Task: Search for and install extensions for game development in Visual Studio Code.
Action: Mouse moved to (541, 397)
Screenshot: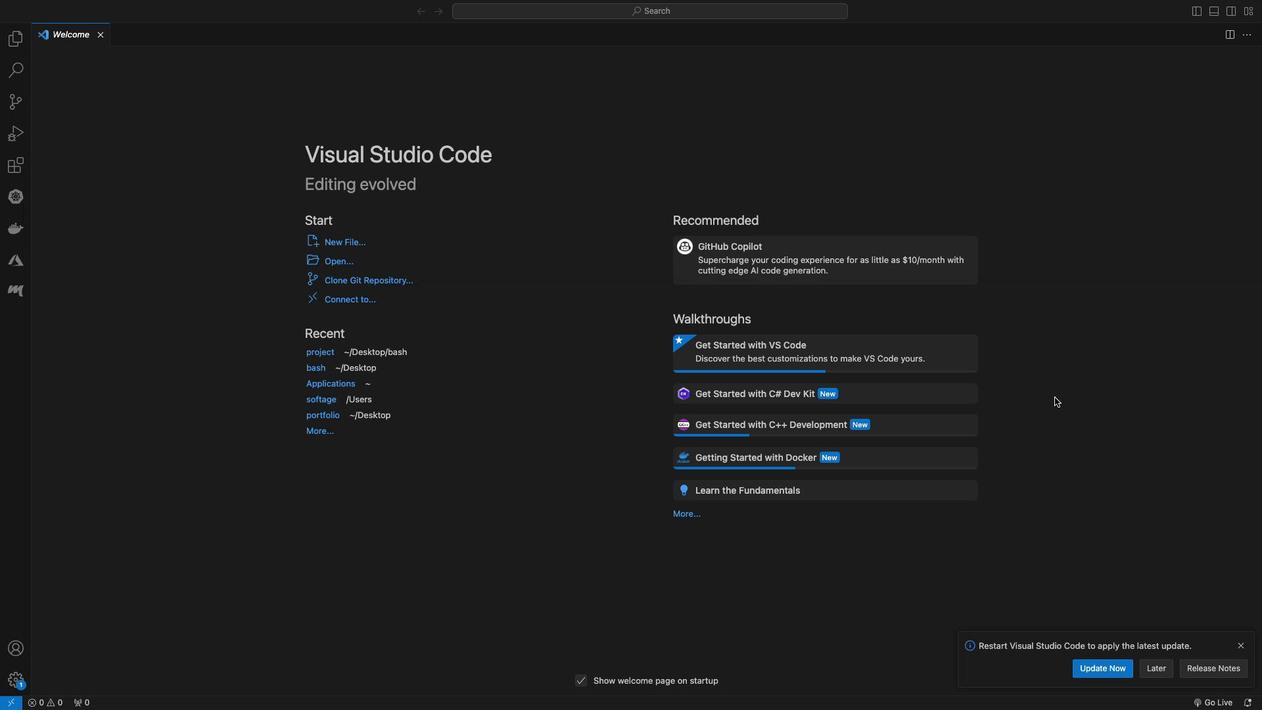 
Action: Mouse pressed left at (541, 397)
Screenshot: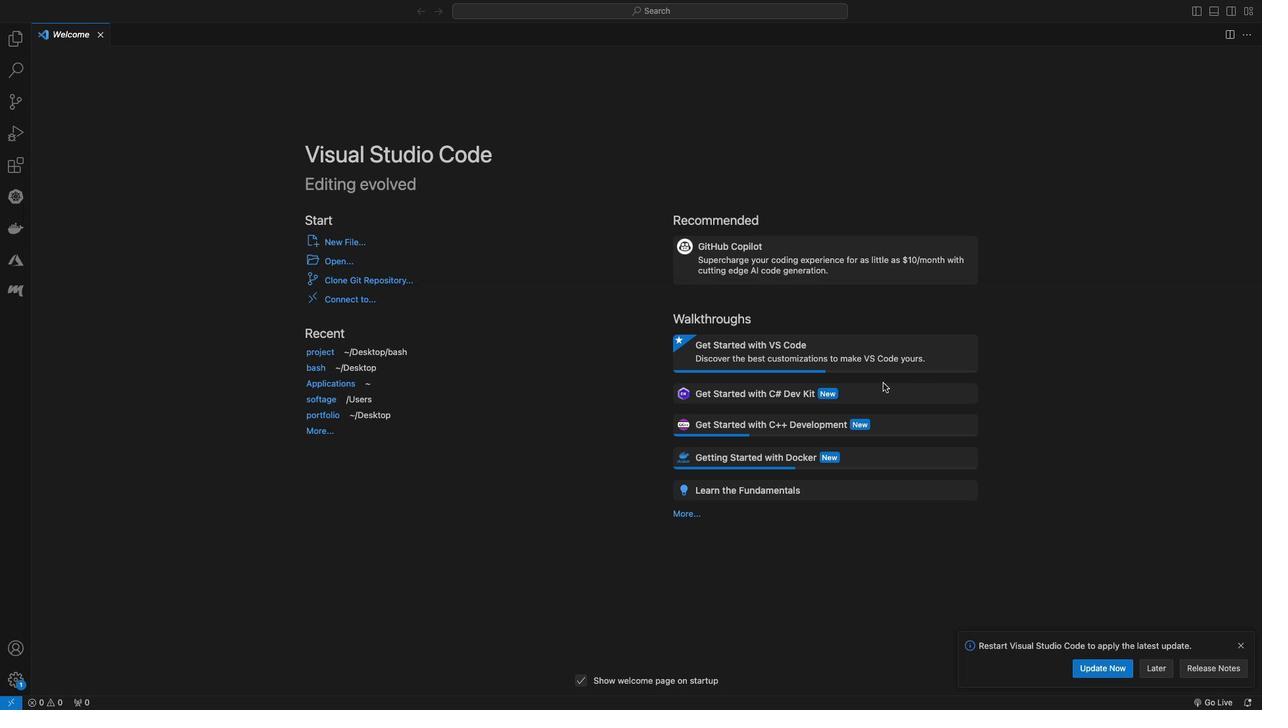 
Action: Mouse moved to (257, 399)
Screenshot: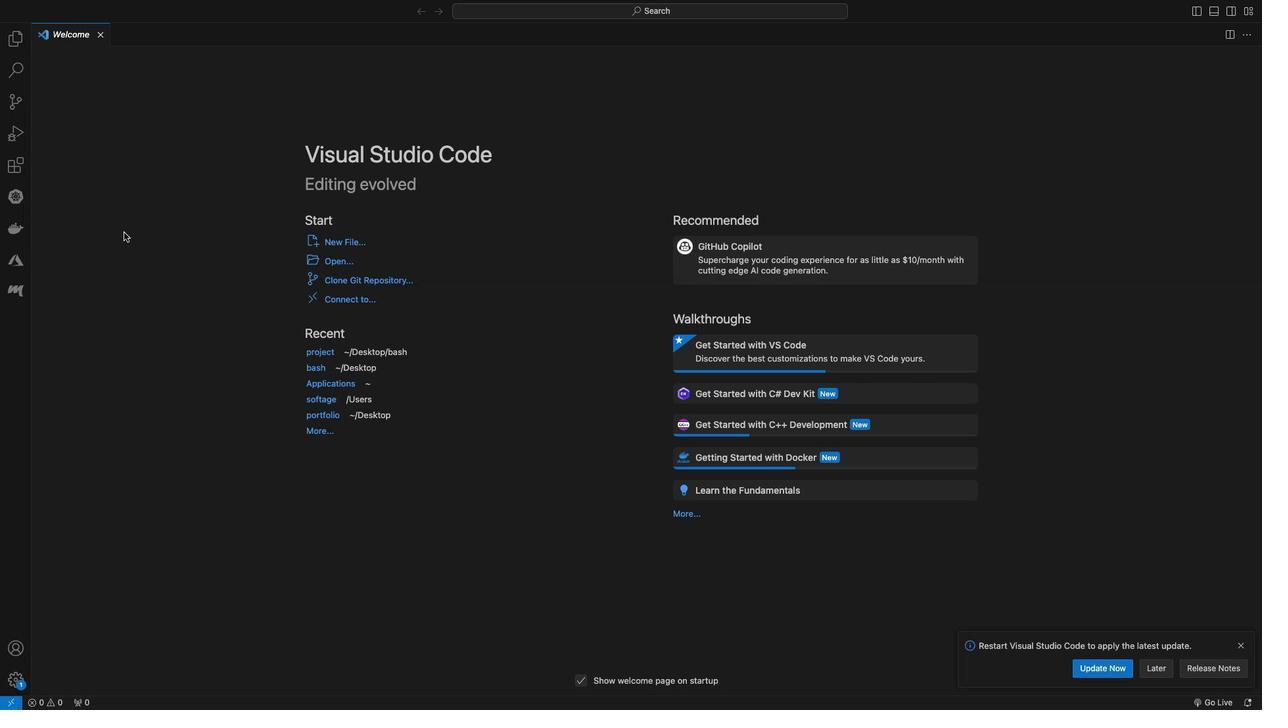 
Action: Mouse pressed left at (257, 399)
Screenshot: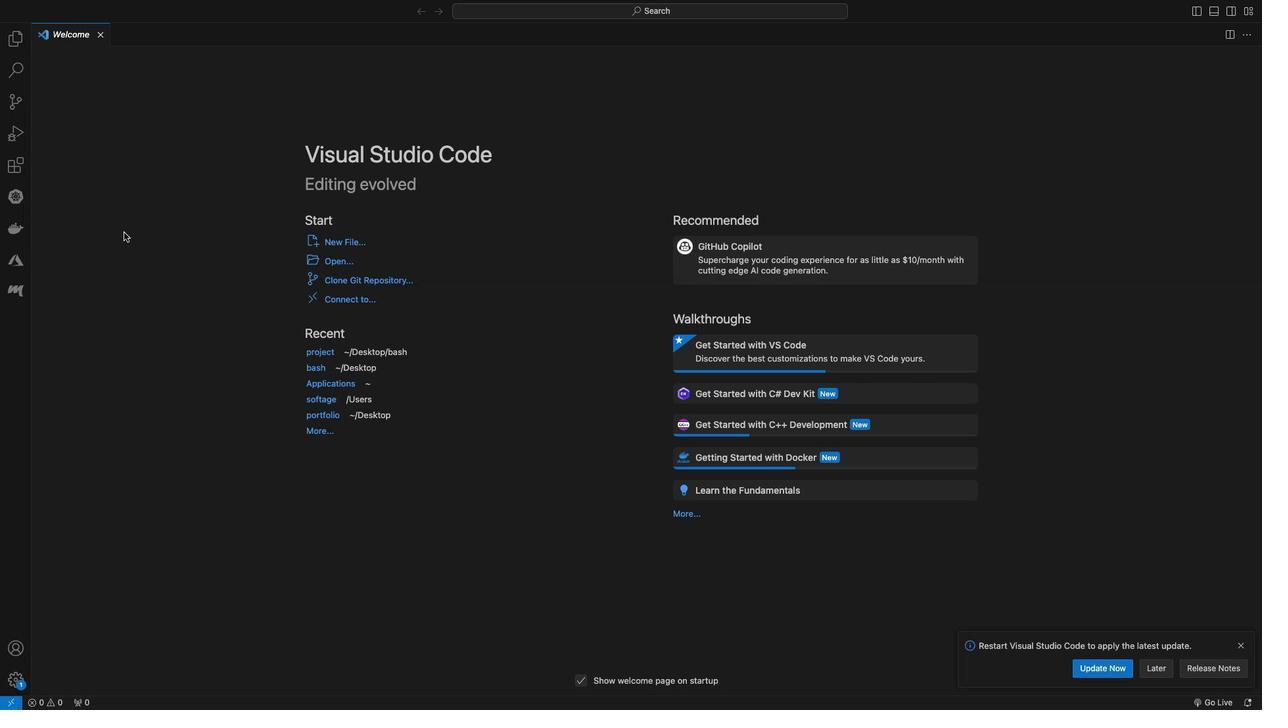 
Action: Mouse moved to (97, 203)
Screenshot: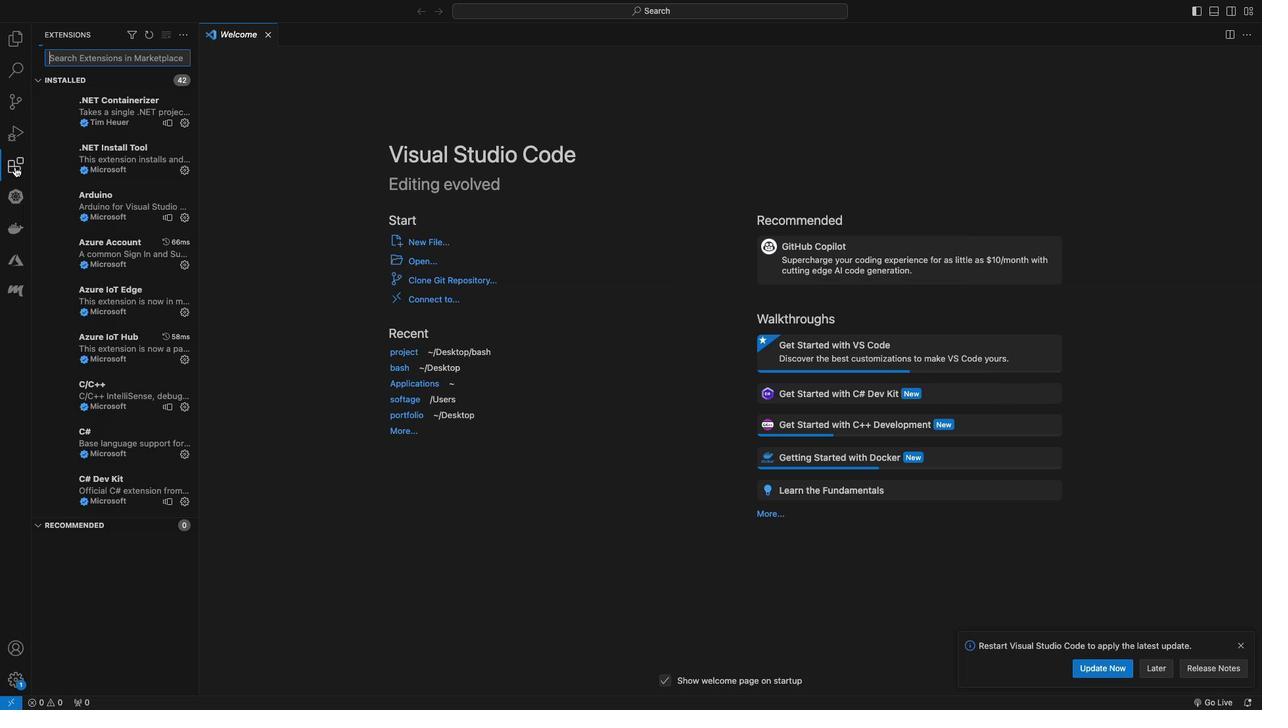 
Action: Mouse pressed left at (97, 203)
Screenshot: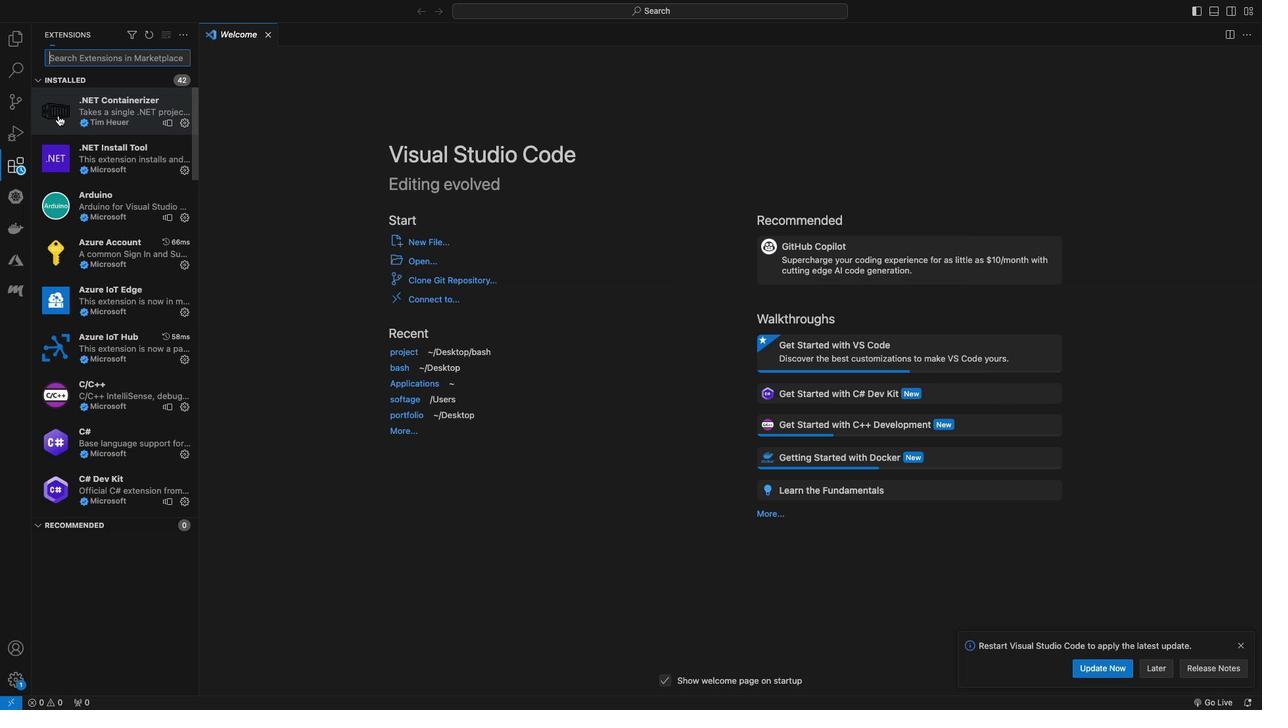 
Action: Mouse moved to (131, 111)
Screenshot: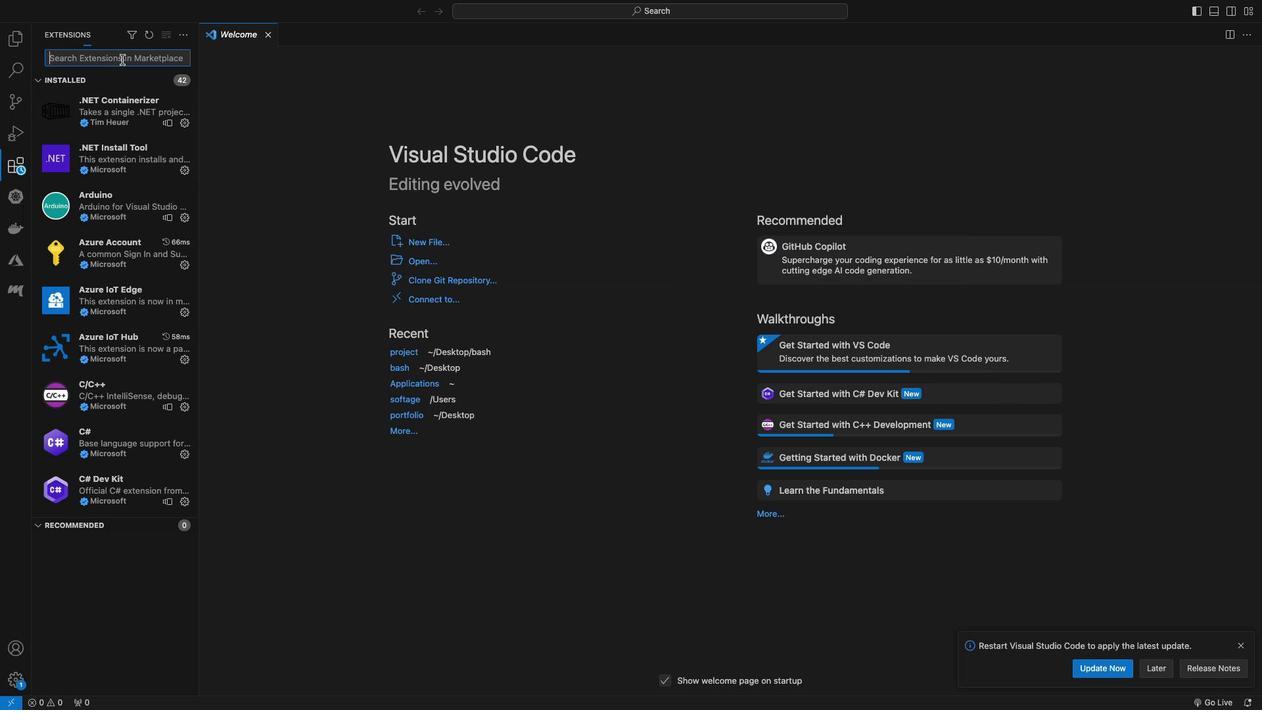 
Action: Mouse pressed left at (131, 111)
Screenshot: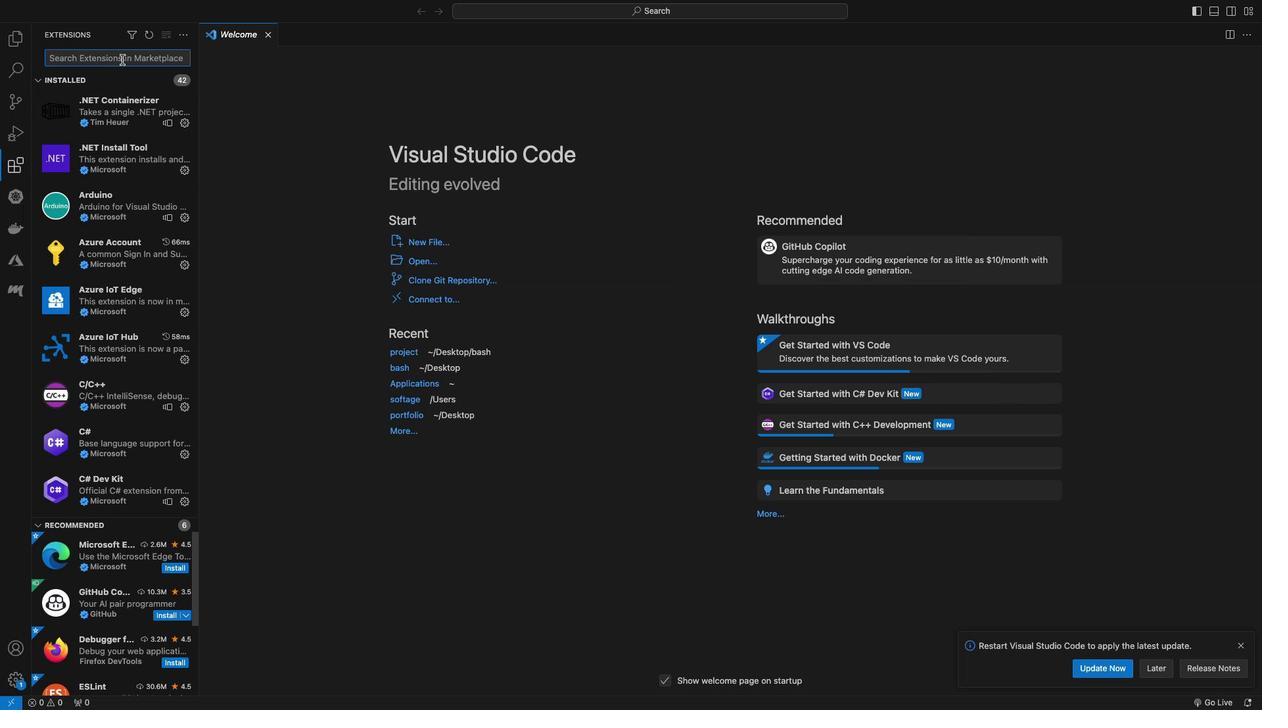 
Action: Key pressed Key.shift'C'Key.shift'#'
Screenshot: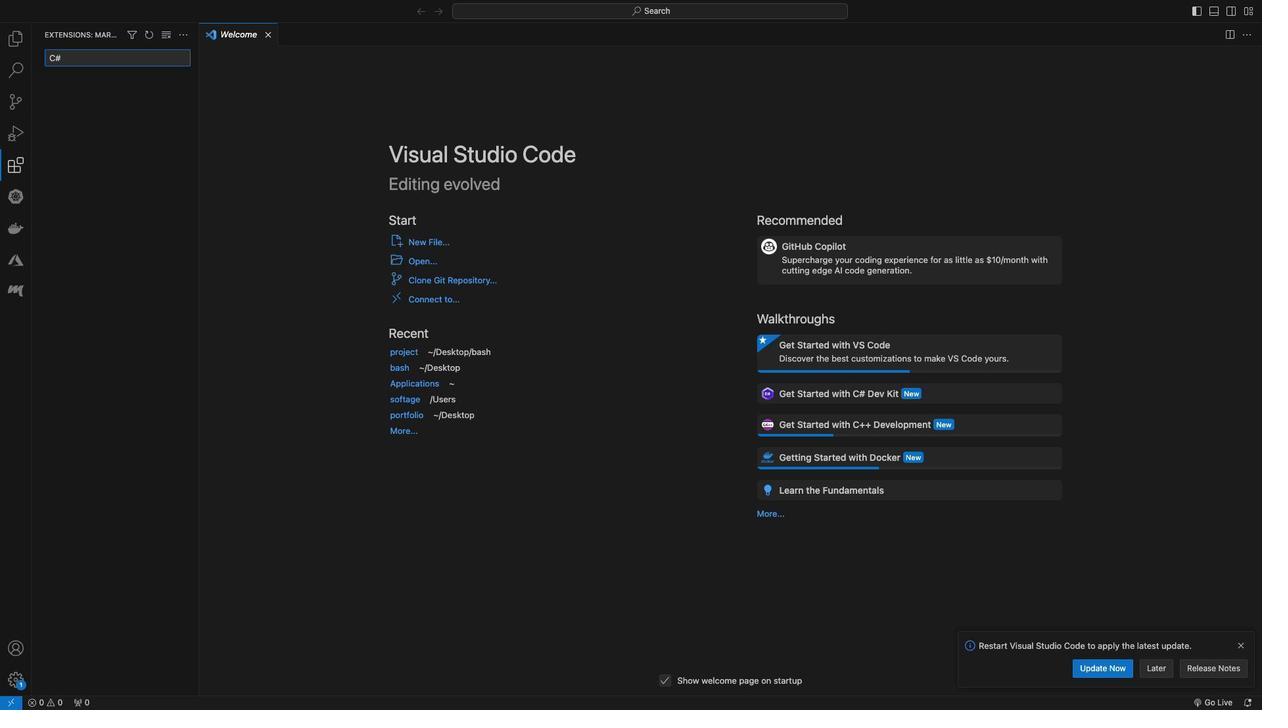 
Action: Mouse moved to (130, 178)
Screenshot: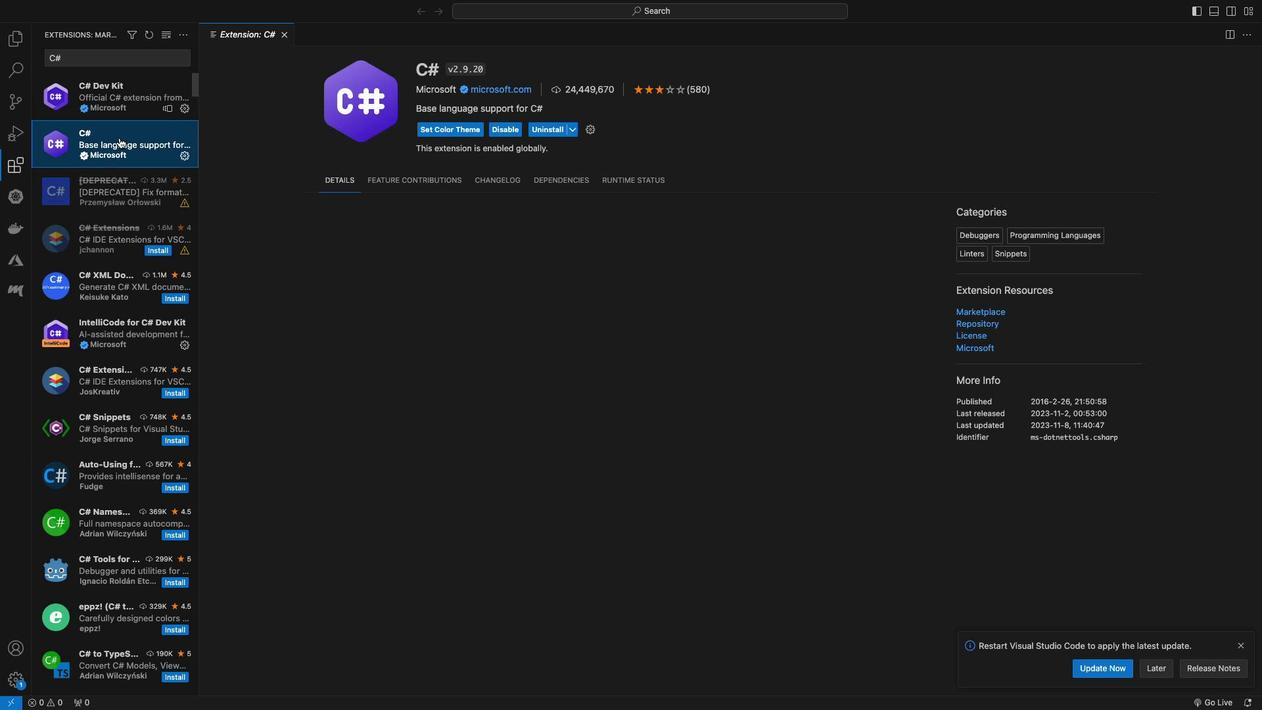 
Action: Mouse pressed left at (130, 178)
Screenshot: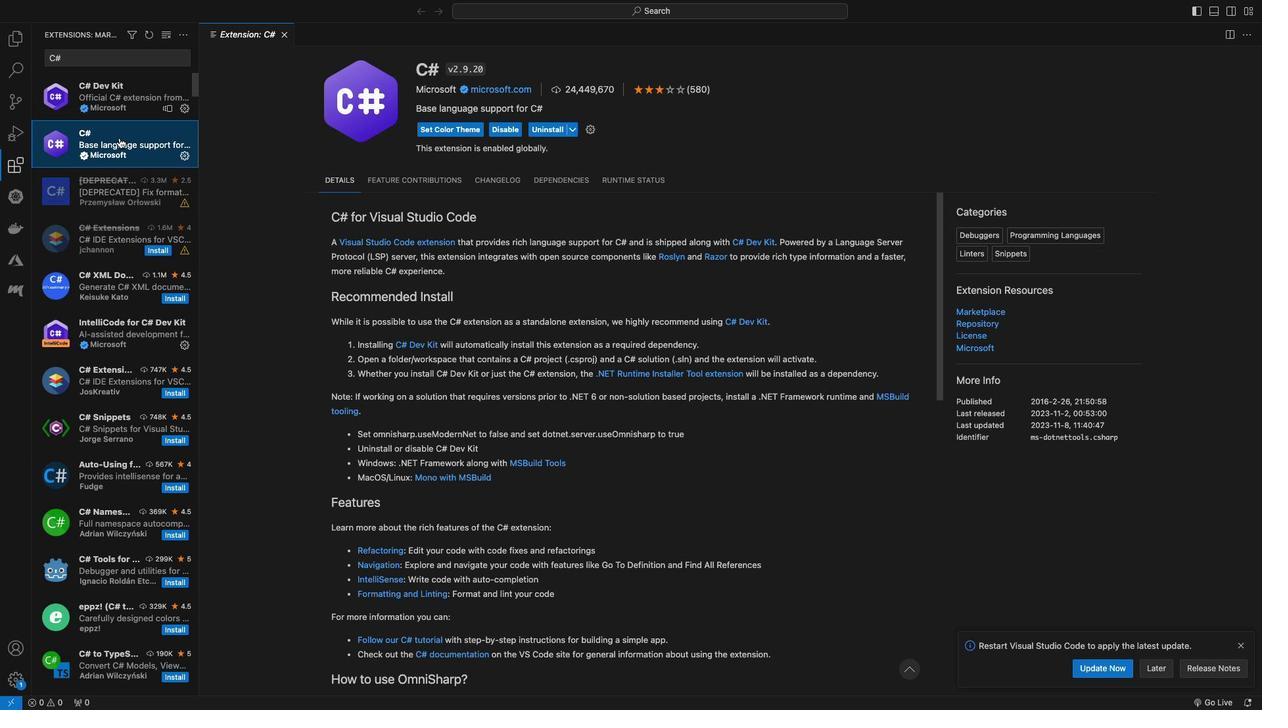 
Action: Mouse moved to (125, 141)
Screenshot: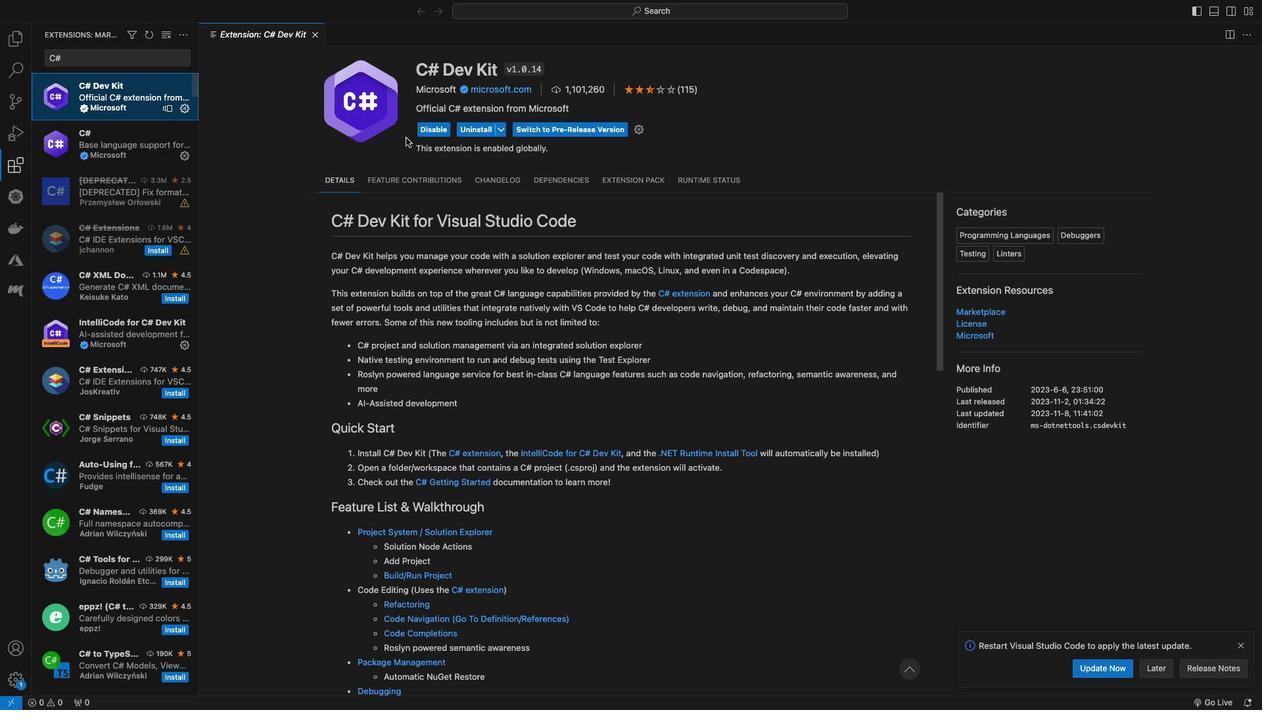
Action: Mouse pressed left at (125, 141)
Screenshot: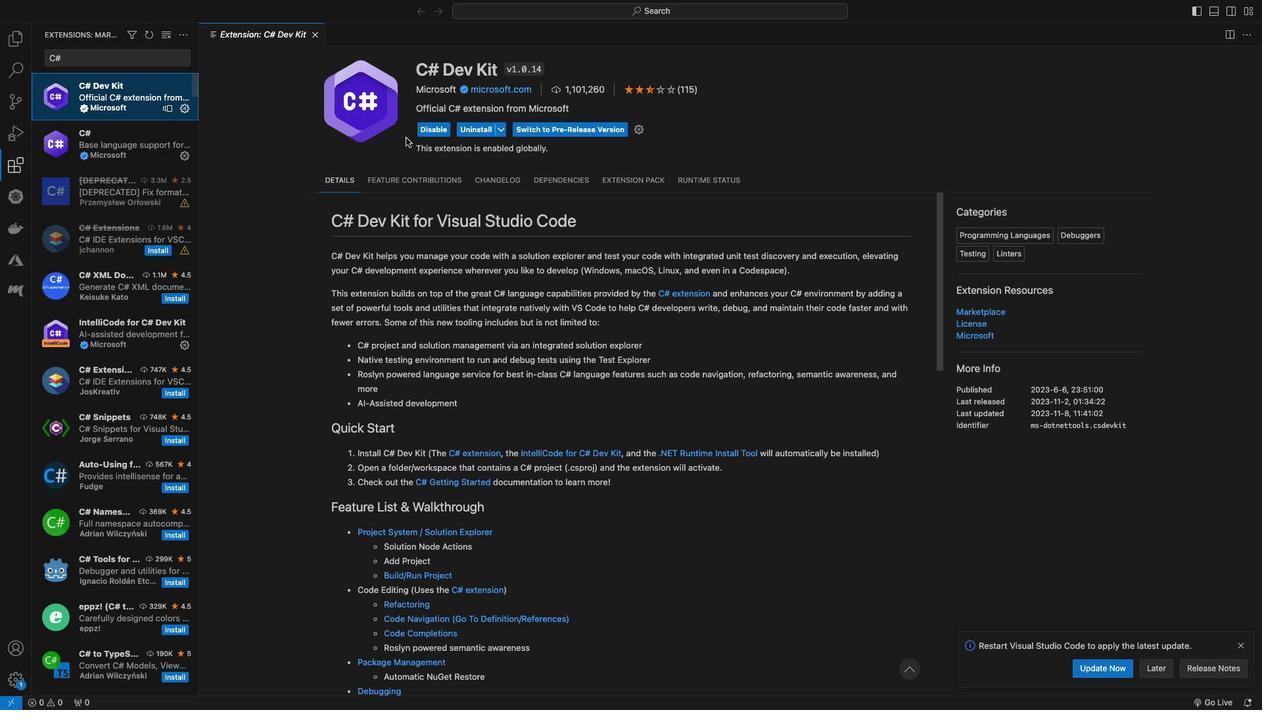 
Action: Mouse moved to (244, 174)
Screenshot: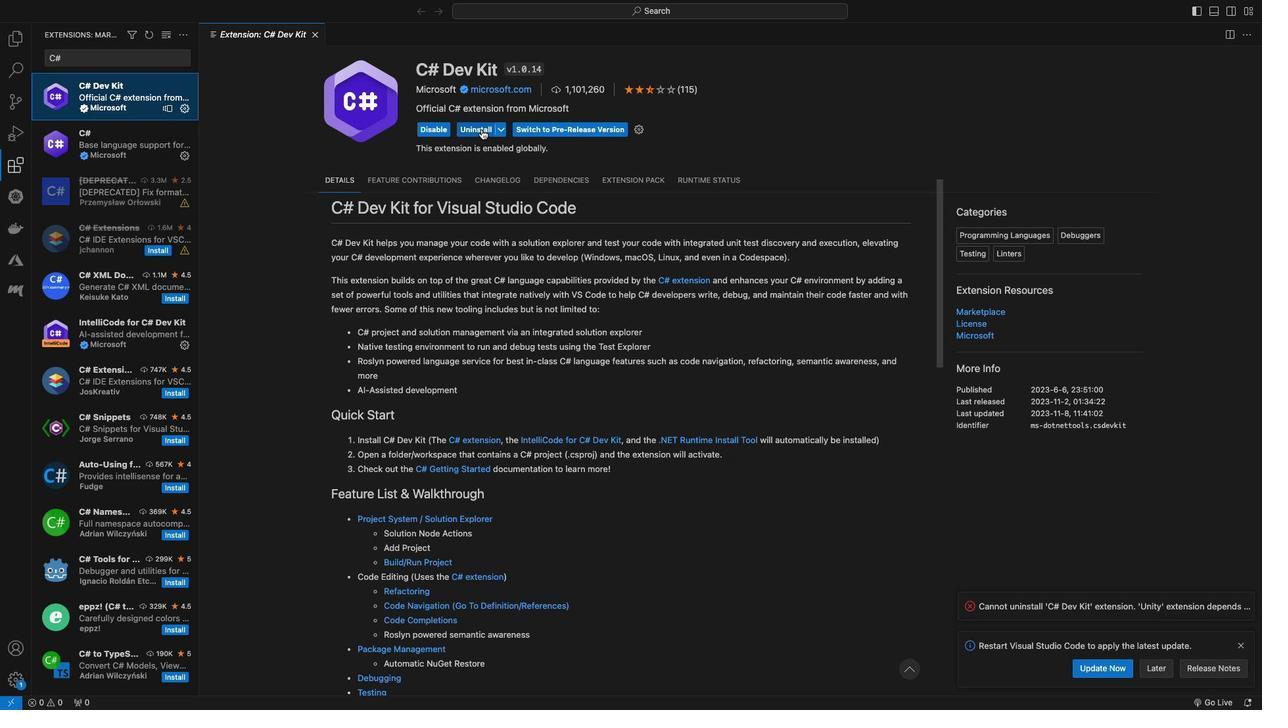 
Action: Mouse pressed left at (244, 174)
Screenshot: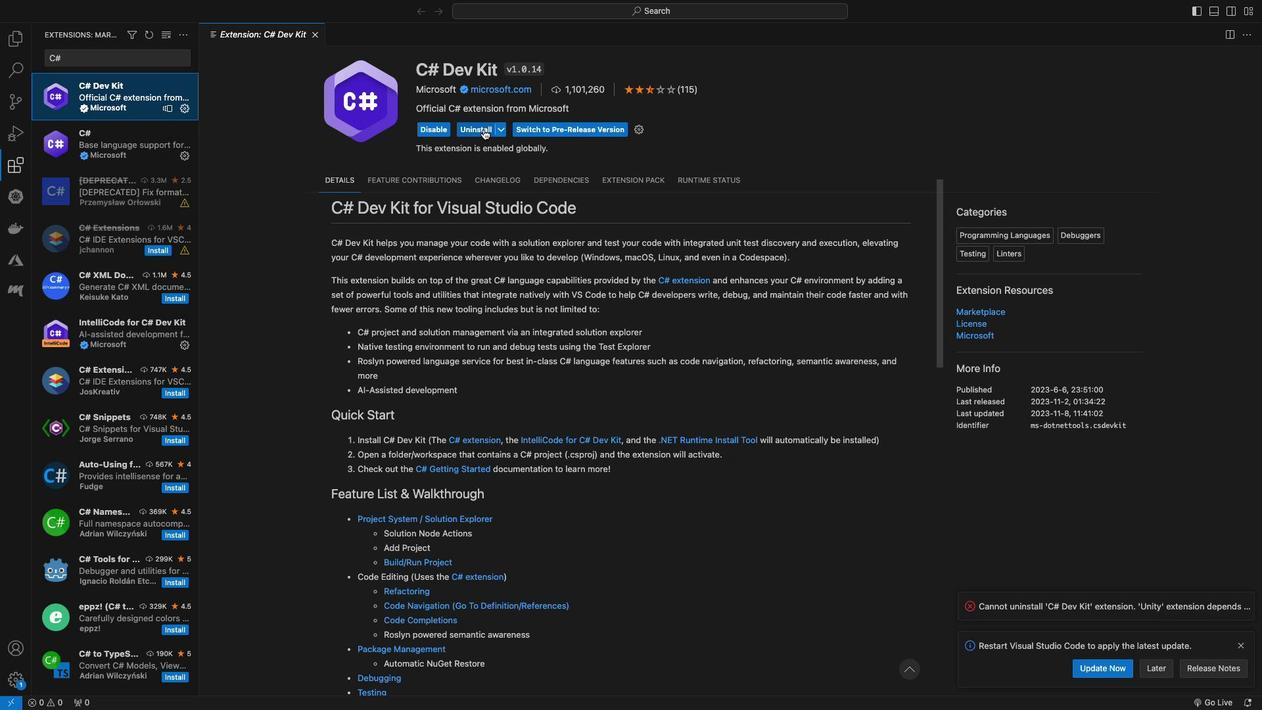 
Action: Mouse moved to (488, 607)
Screenshot: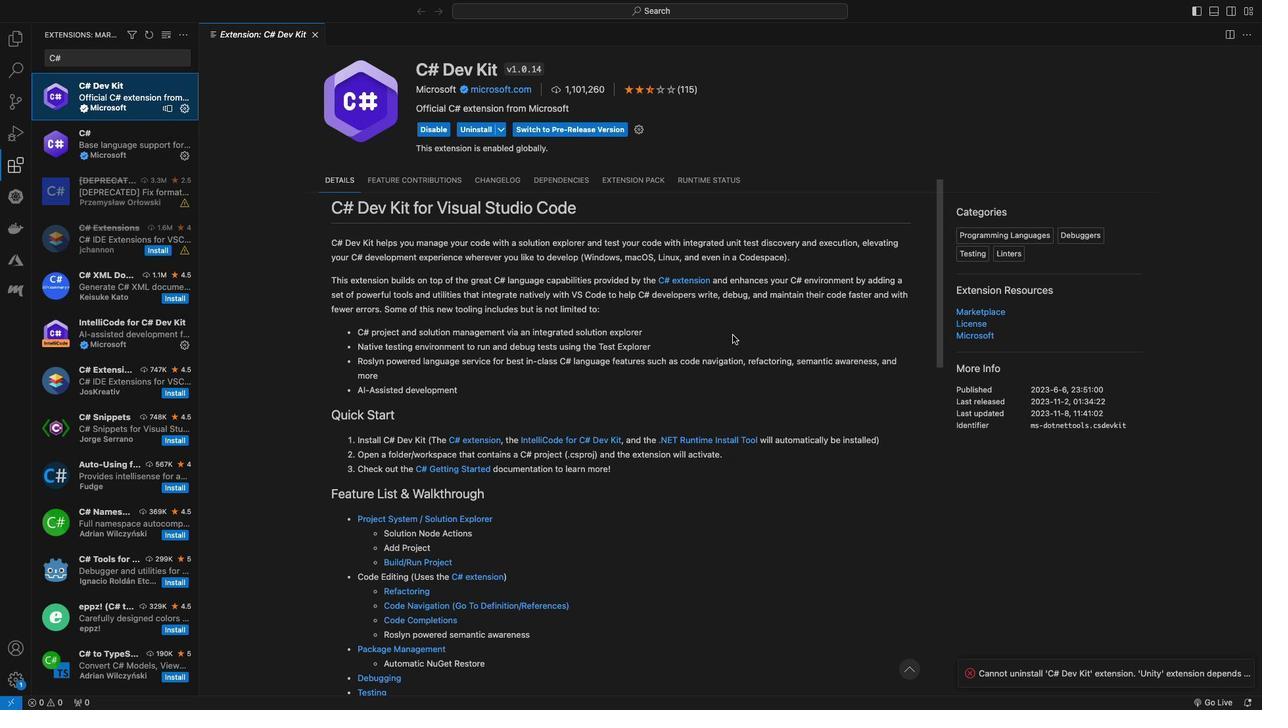 
Action: Mouse pressed left at (488, 607)
Screenshot: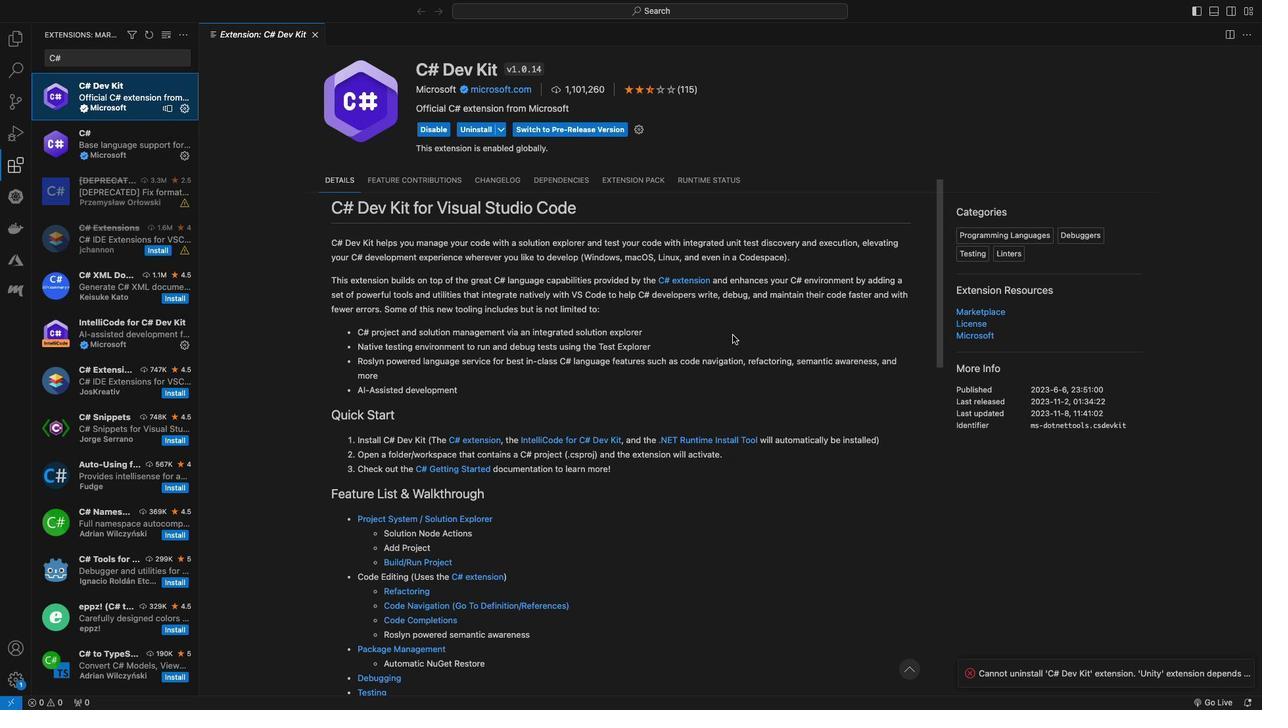 
Action: Mouse moved to (250, 170)
Screenshot: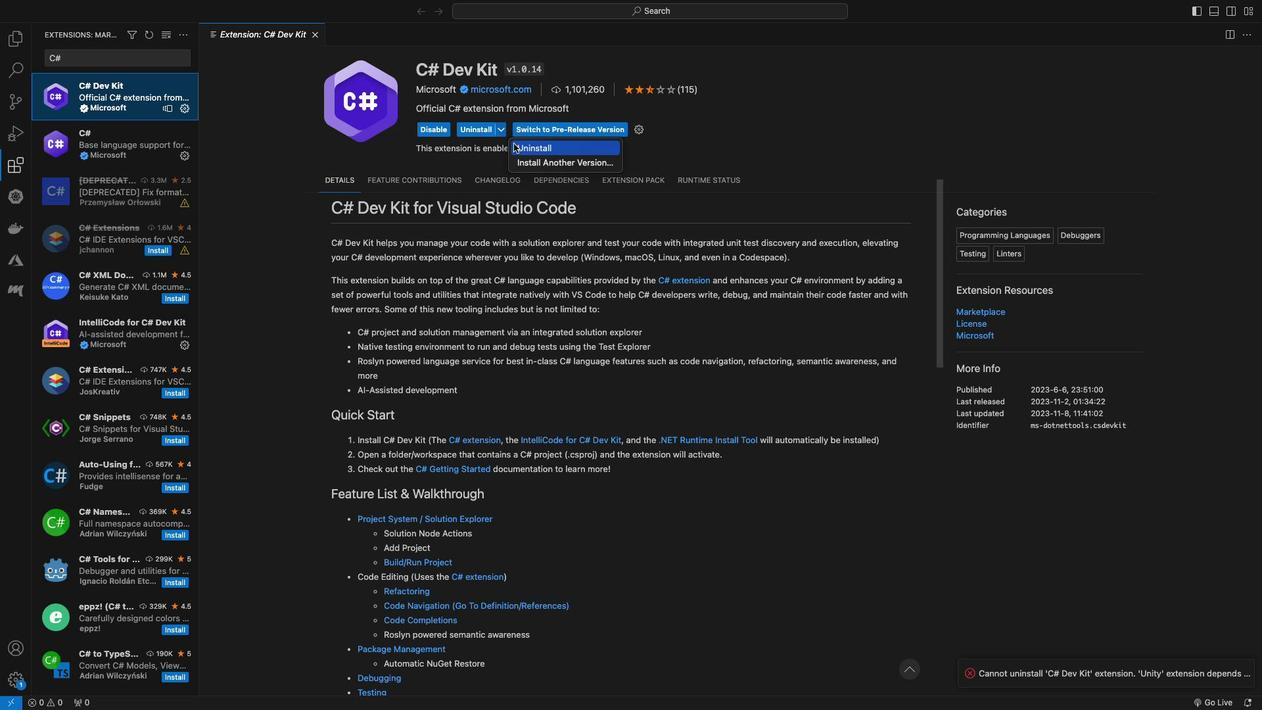 
Action: Mouse pressed left at (250, 170)
Screenshot: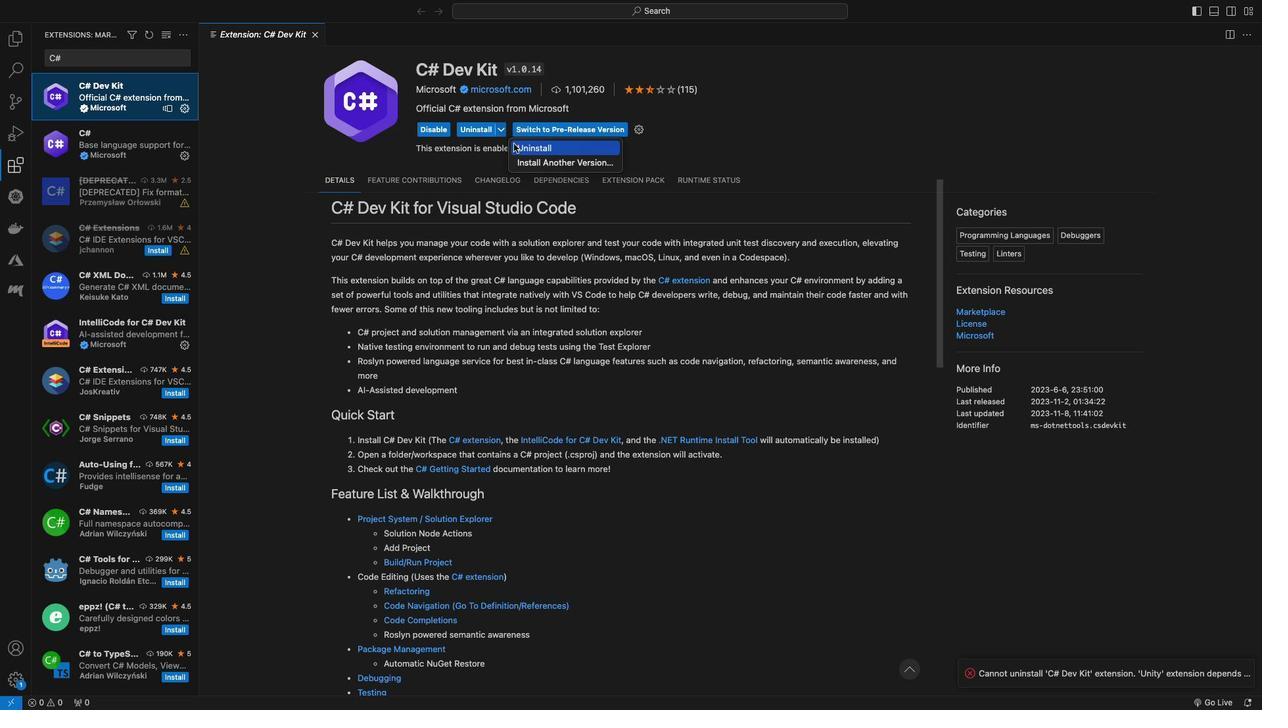 
Action: Mouse moved to (256, 183)
Screenshot: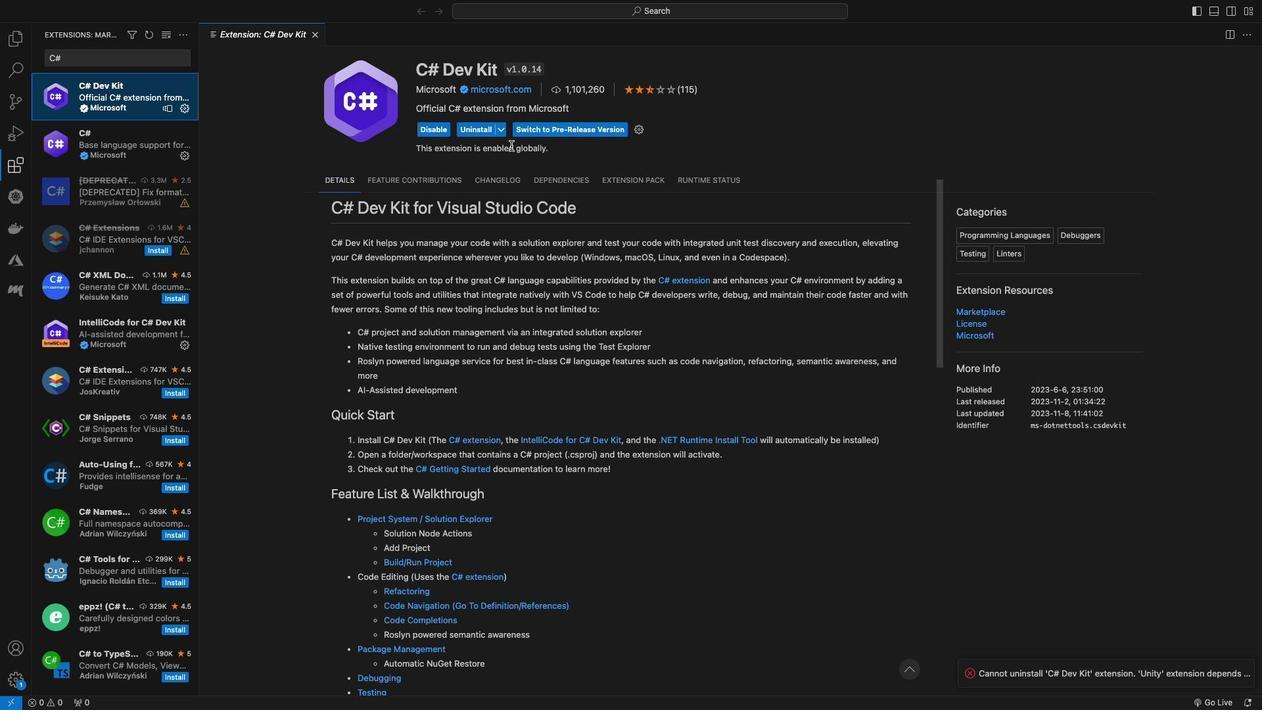 
Action: Mouse pressed left at (256, 183)
Screenshot: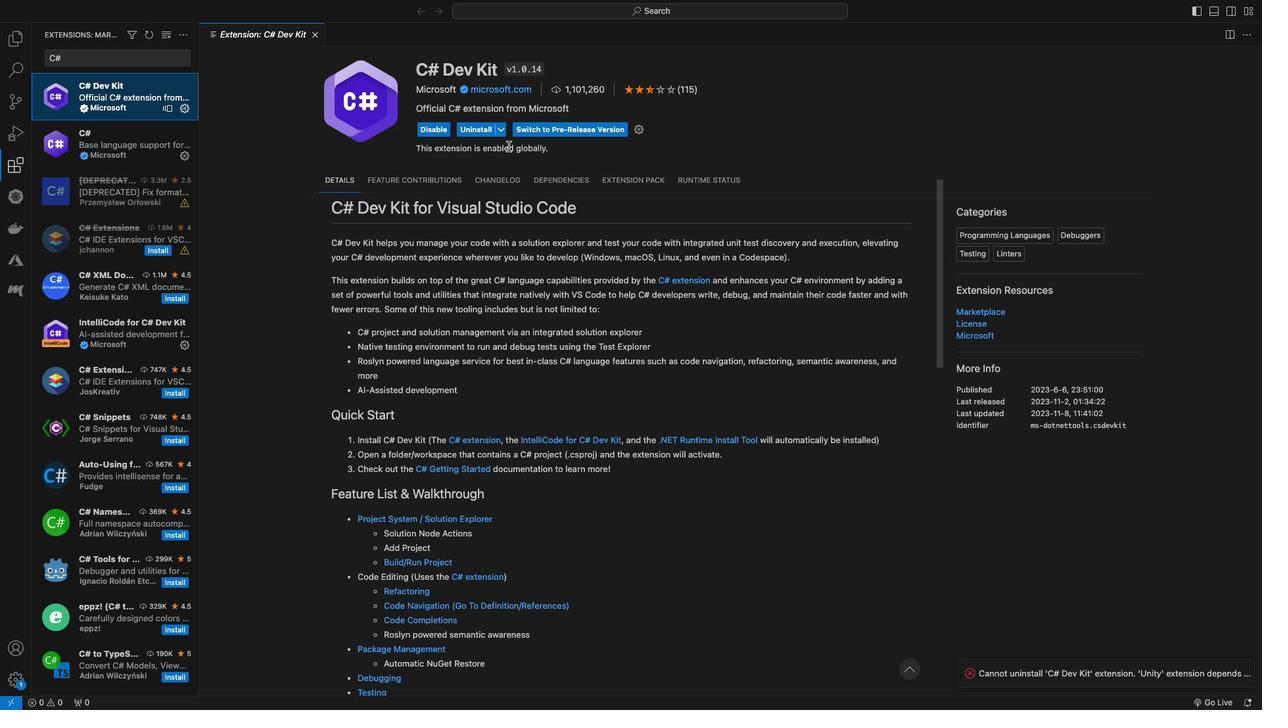 
Action: Mouse moved to (135, 189)
Screenshot: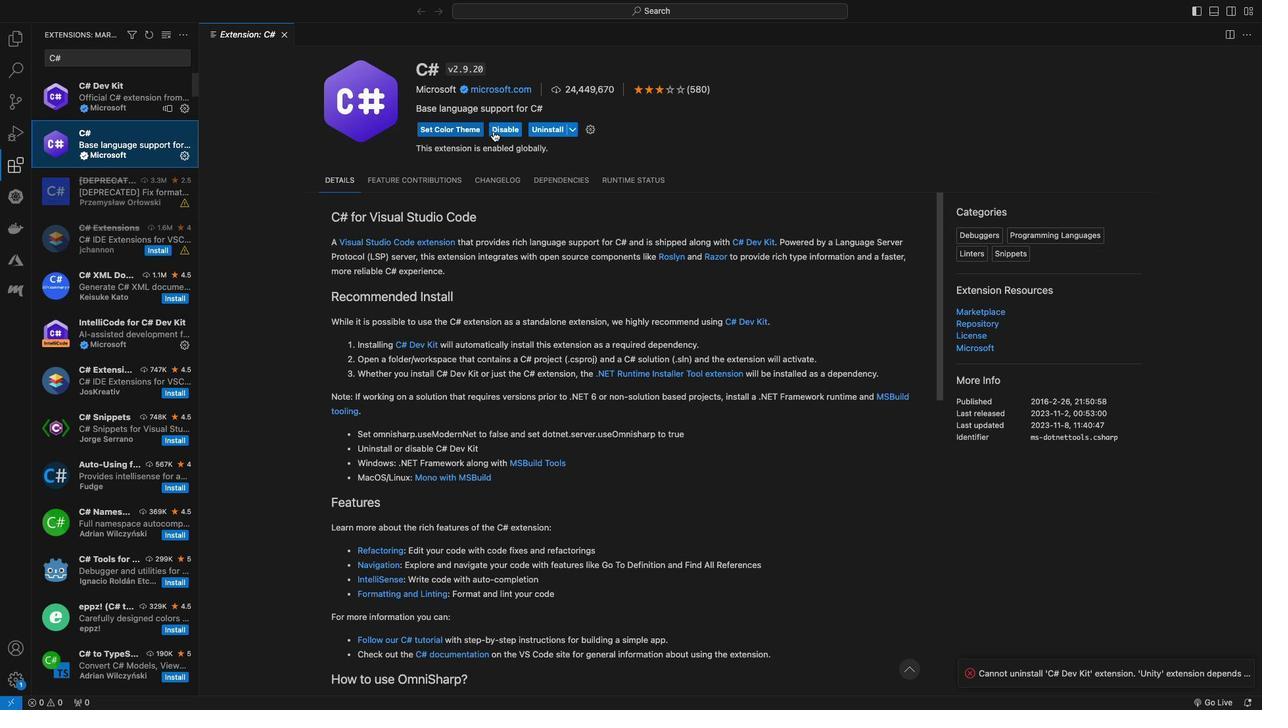 
Action: Mouse pressed left at (135, 189)
Screenshot: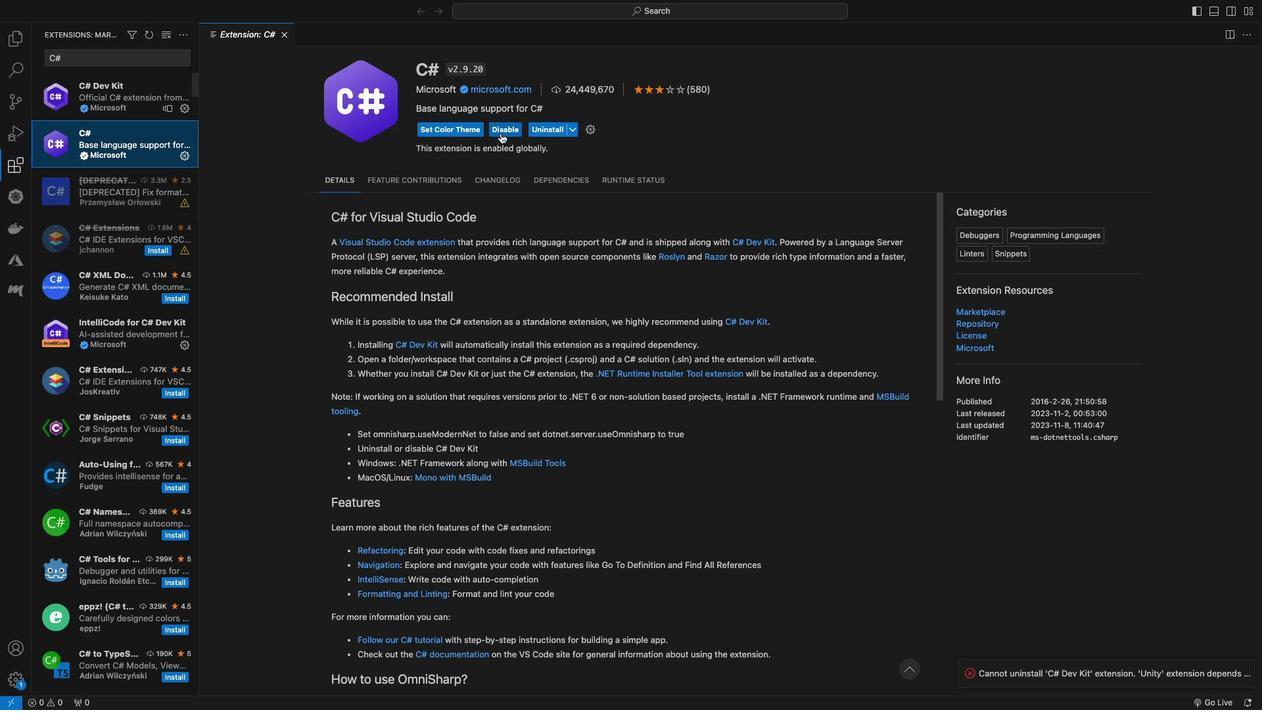 
Action: Mouse moved to (274, 173)
Screenshot: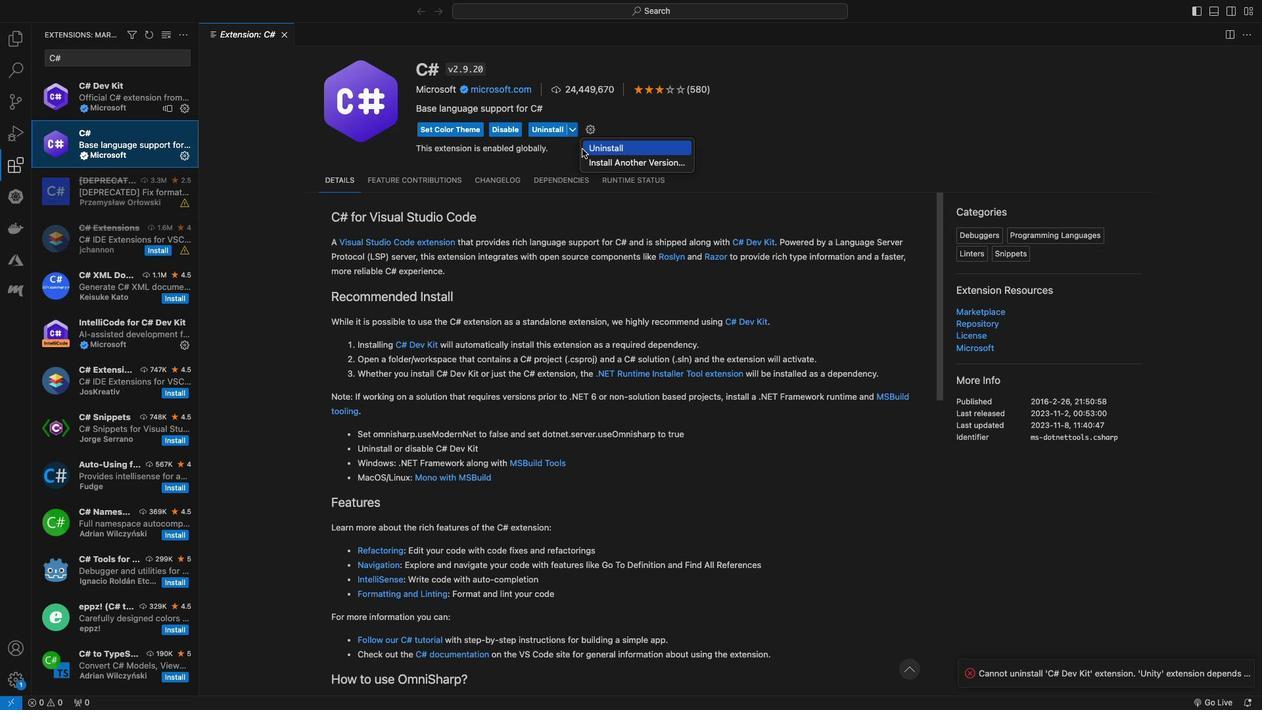 
Action: Mouse pressed left at (274, 173)
Screenshot: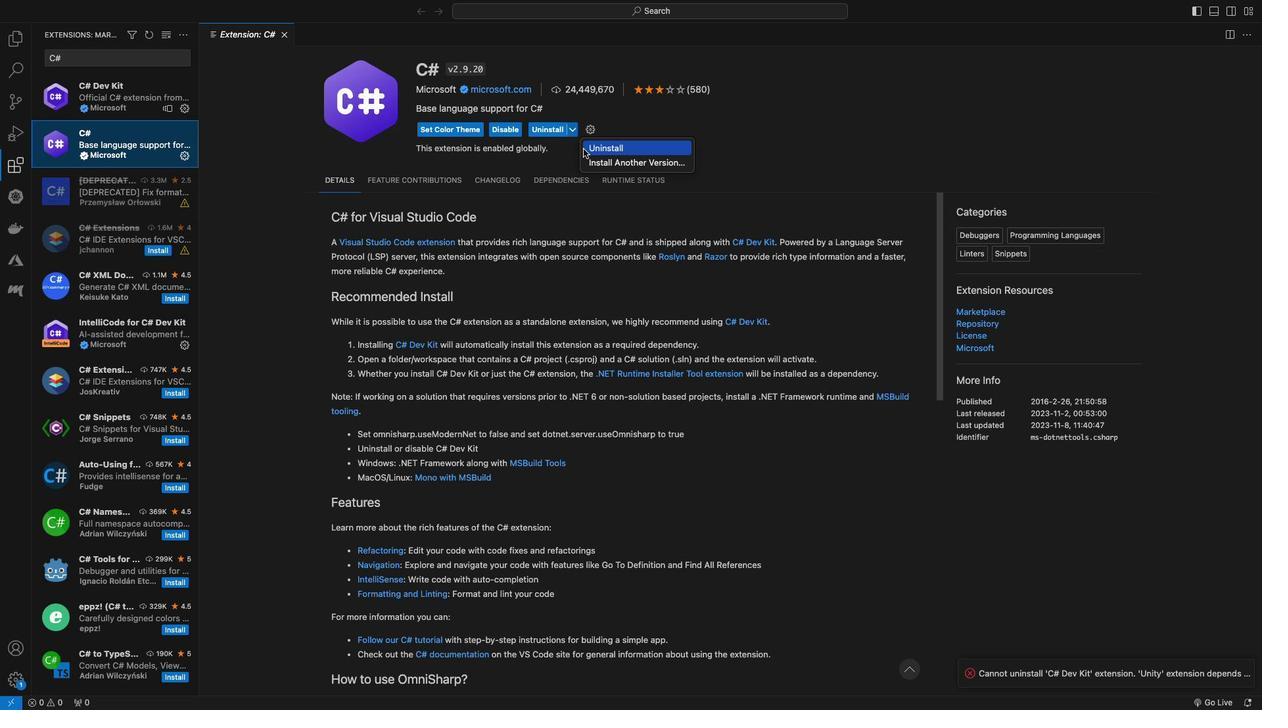 
Action: Mouse moved to (278, 188)
Screenshot: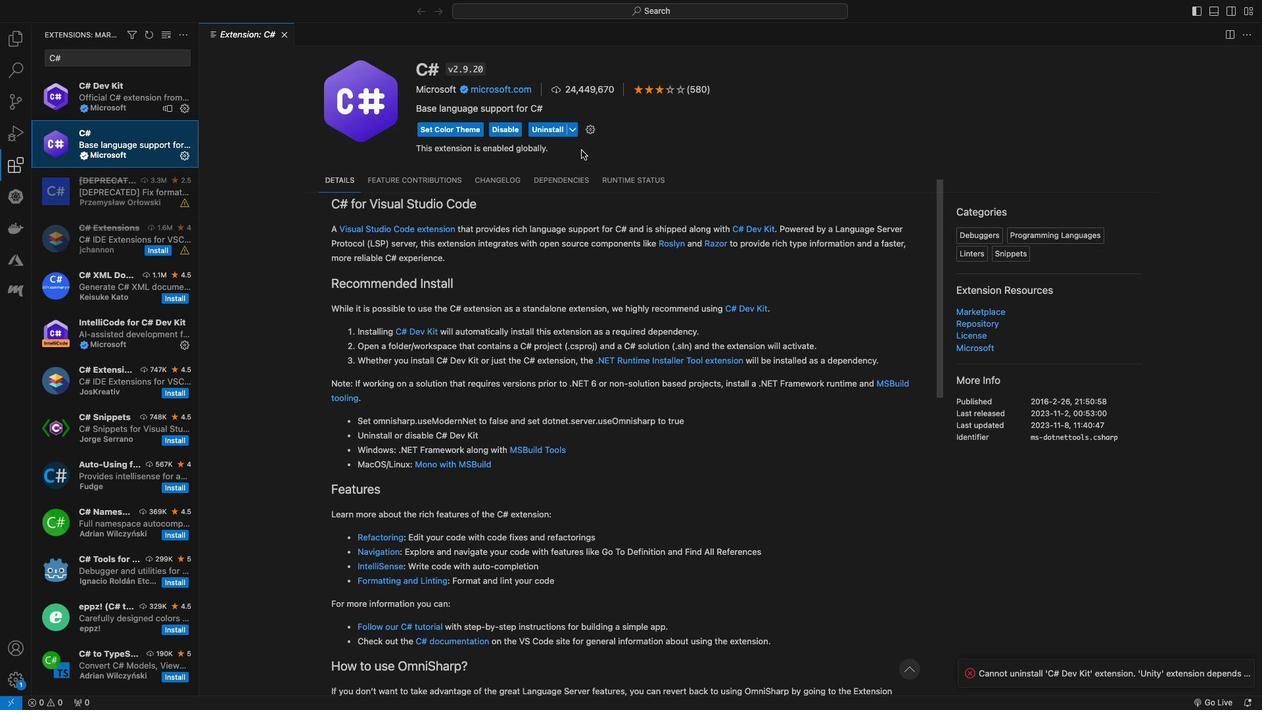 
Action: Mouse pressed left at (278, 188)
Screenshot: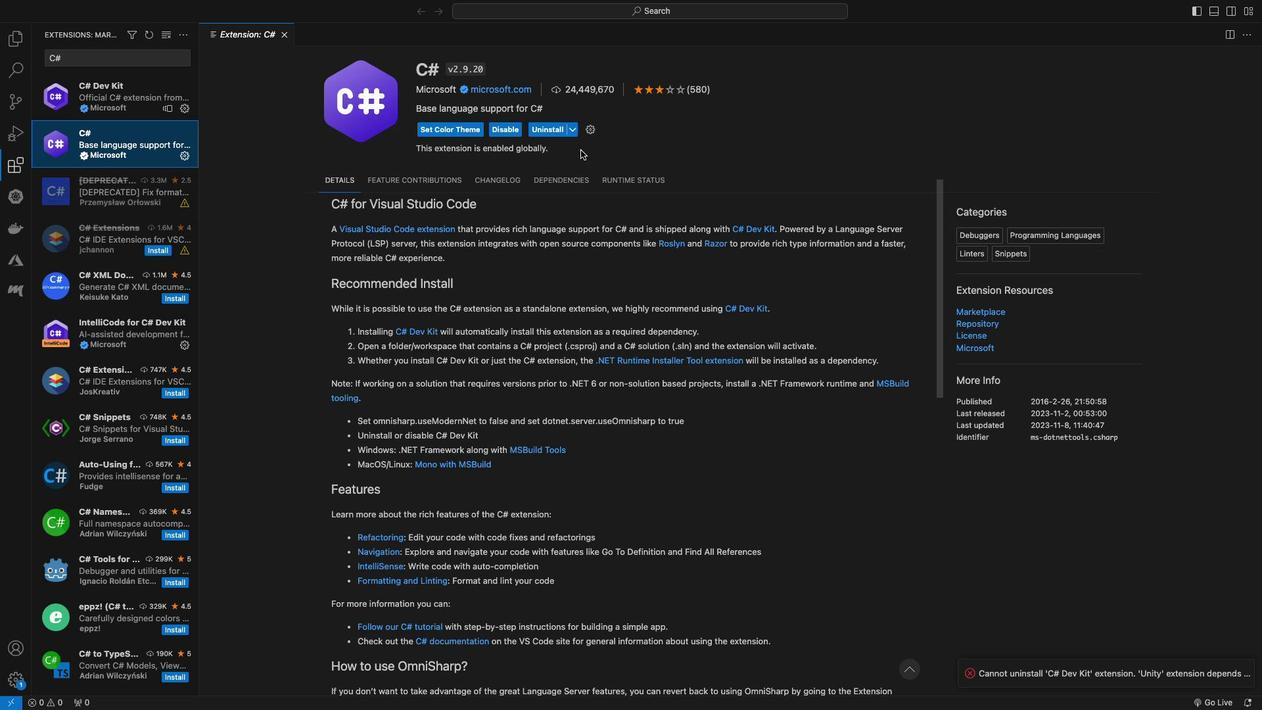 
Action: Mouse moved to (267, 168)
Screenshot: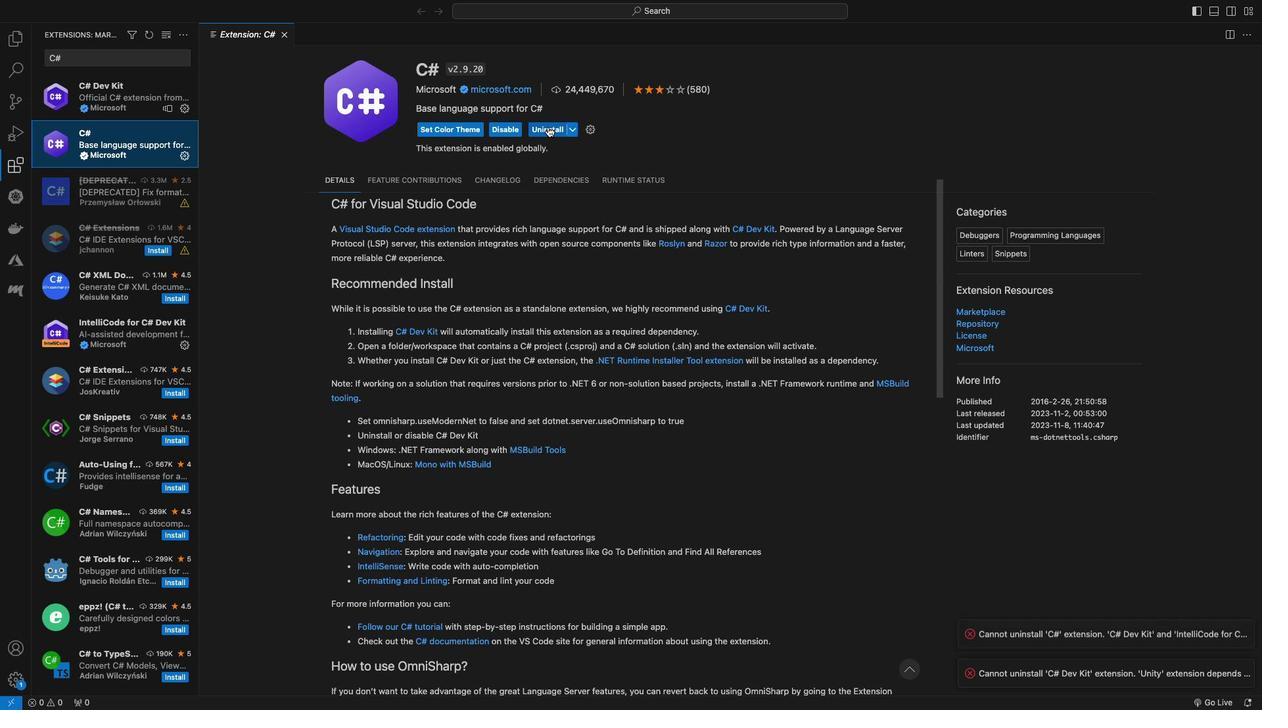 
Action: Mouse pressed left at (267, 168)
Screenshot: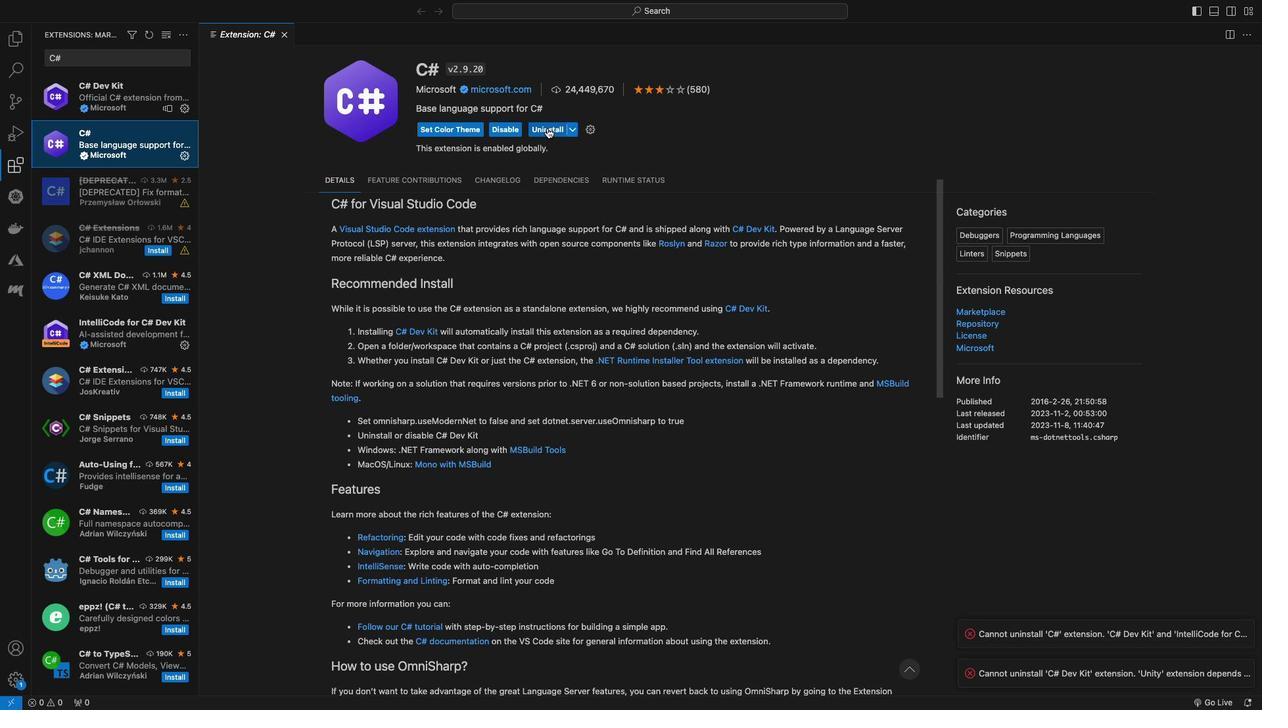 
Action: Mouse moved to (265, 171)
Screenshot: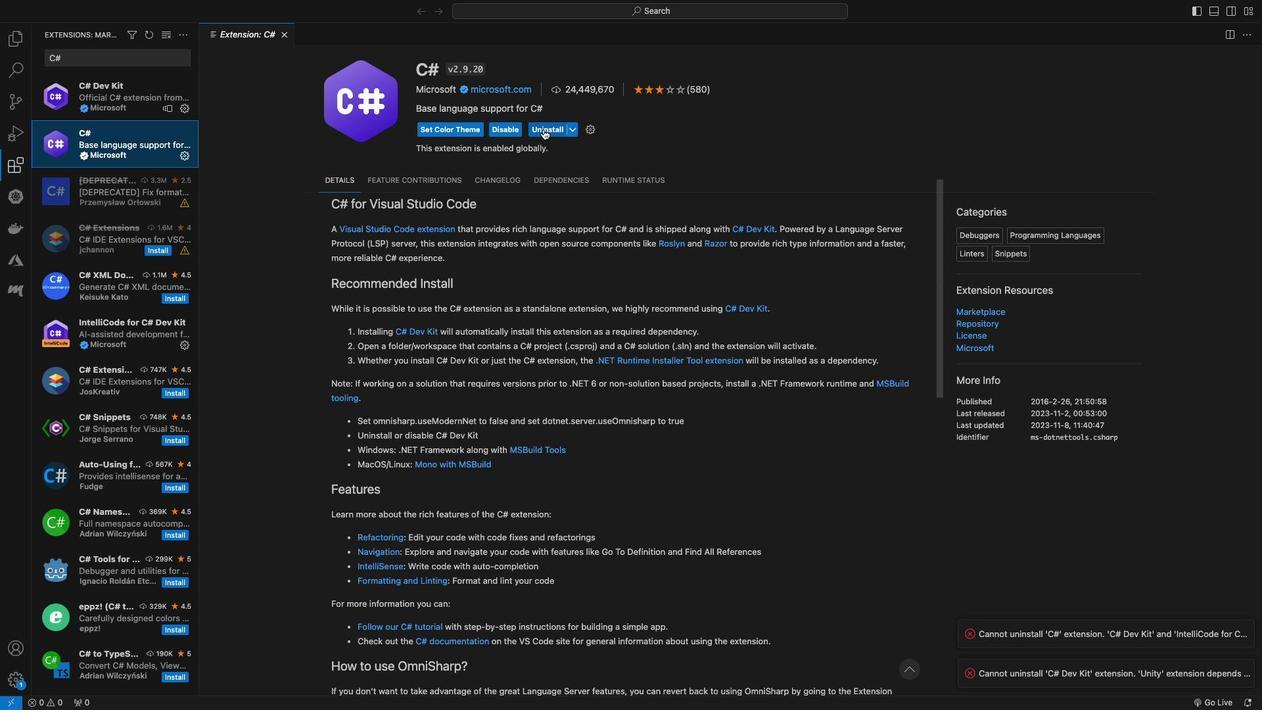 
Action: Mouse pressed left at (265, 171)
Screenshot: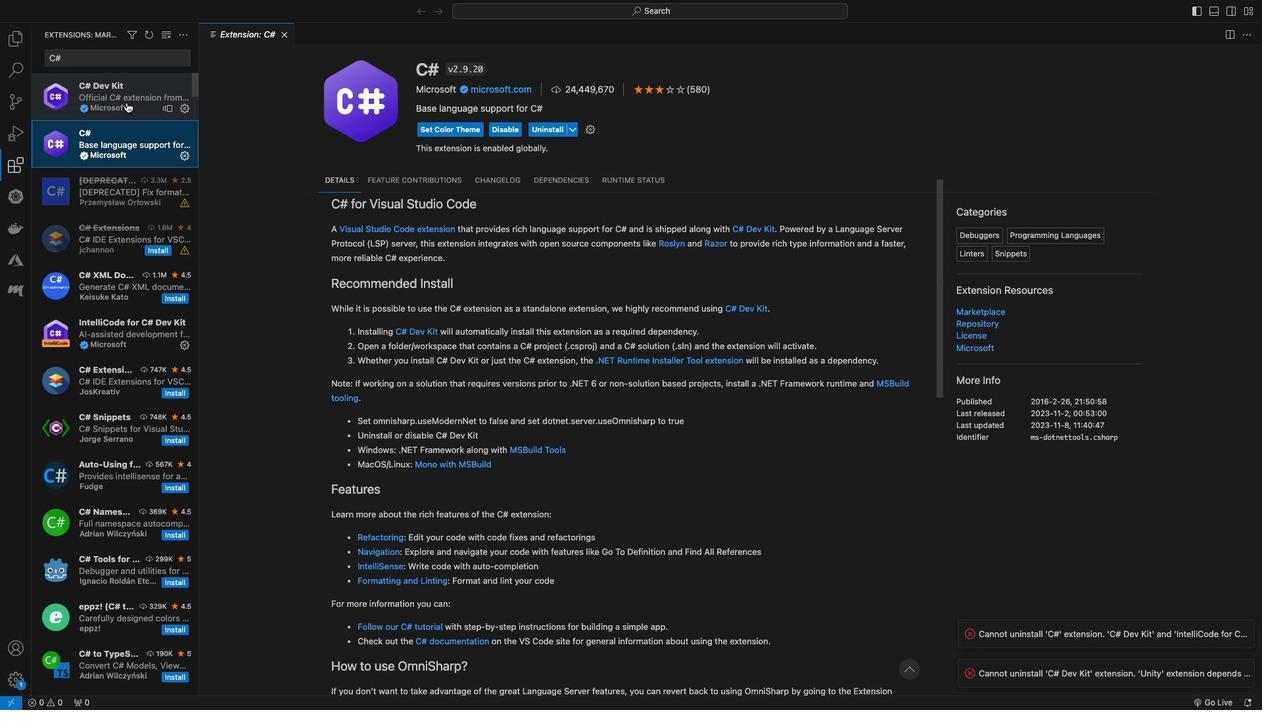 
Action: Mouse moved to (132, 142)
Screenshot: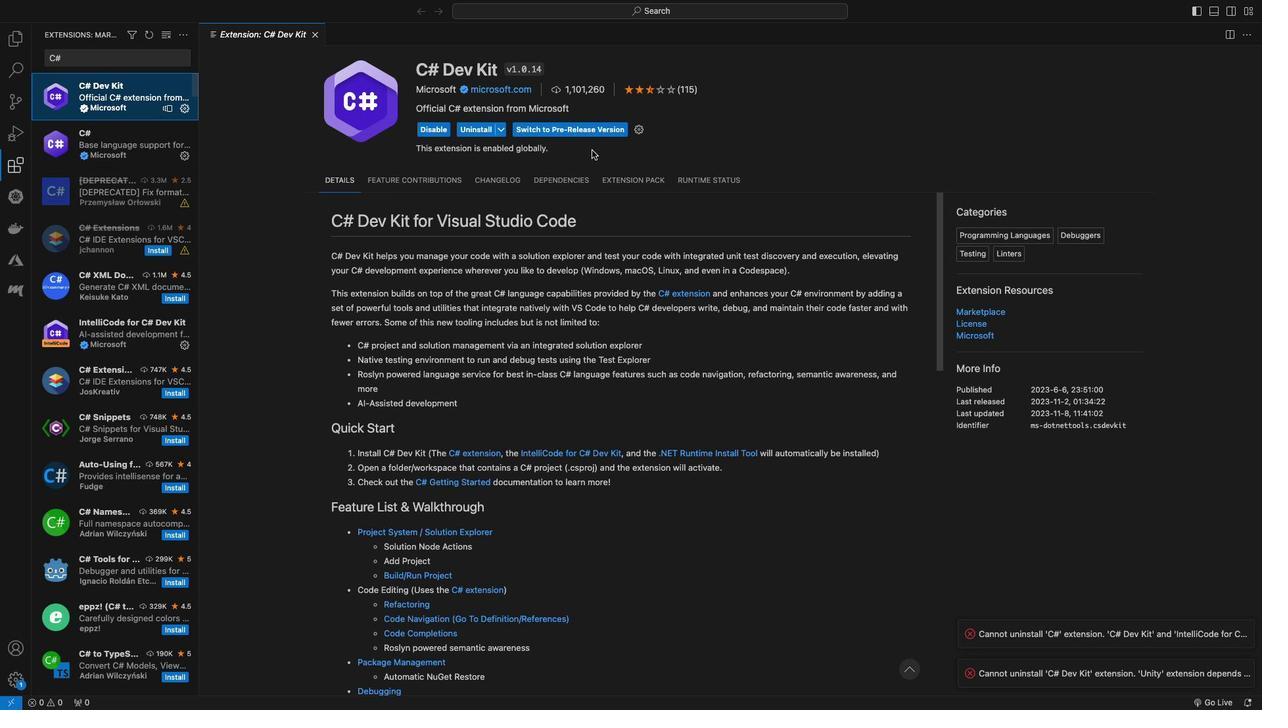
Action: Mouse pressed left at (132, 142)
Screenshot: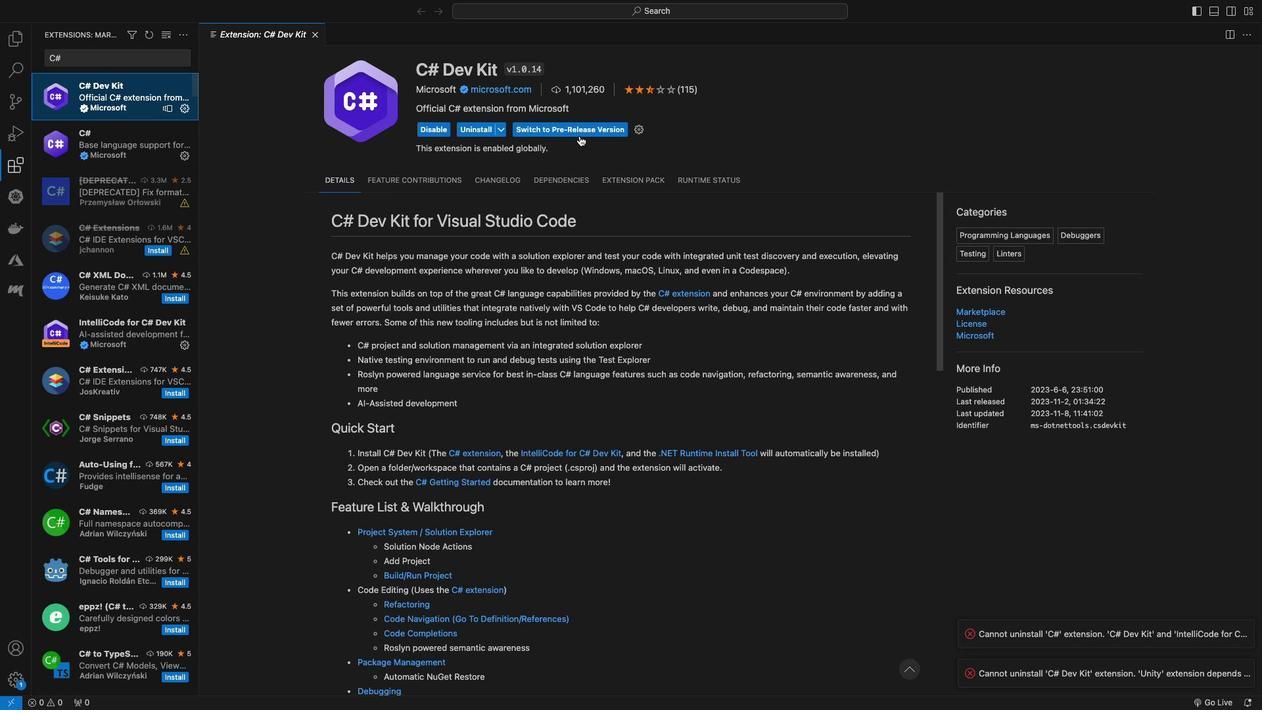 
Action: Mouse moved to (240, 172)
Screenshot: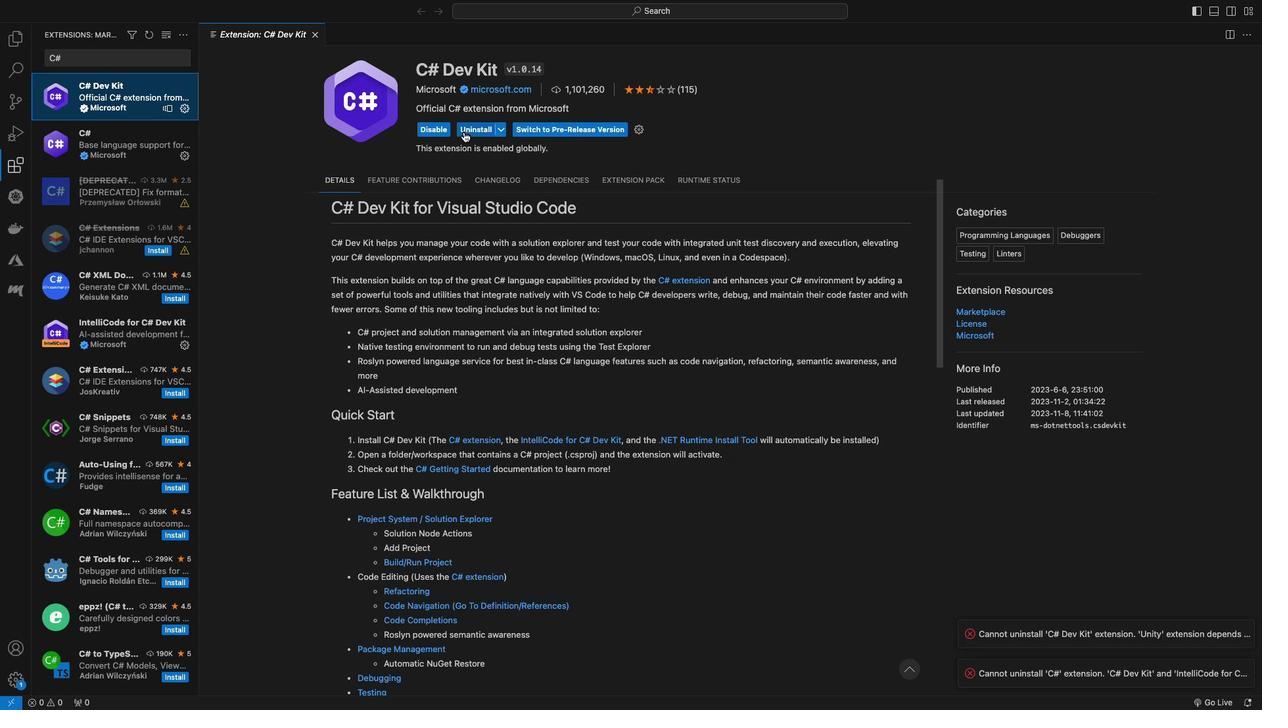 
Action: Mouse pressed left at (240, 172)
Screenshot: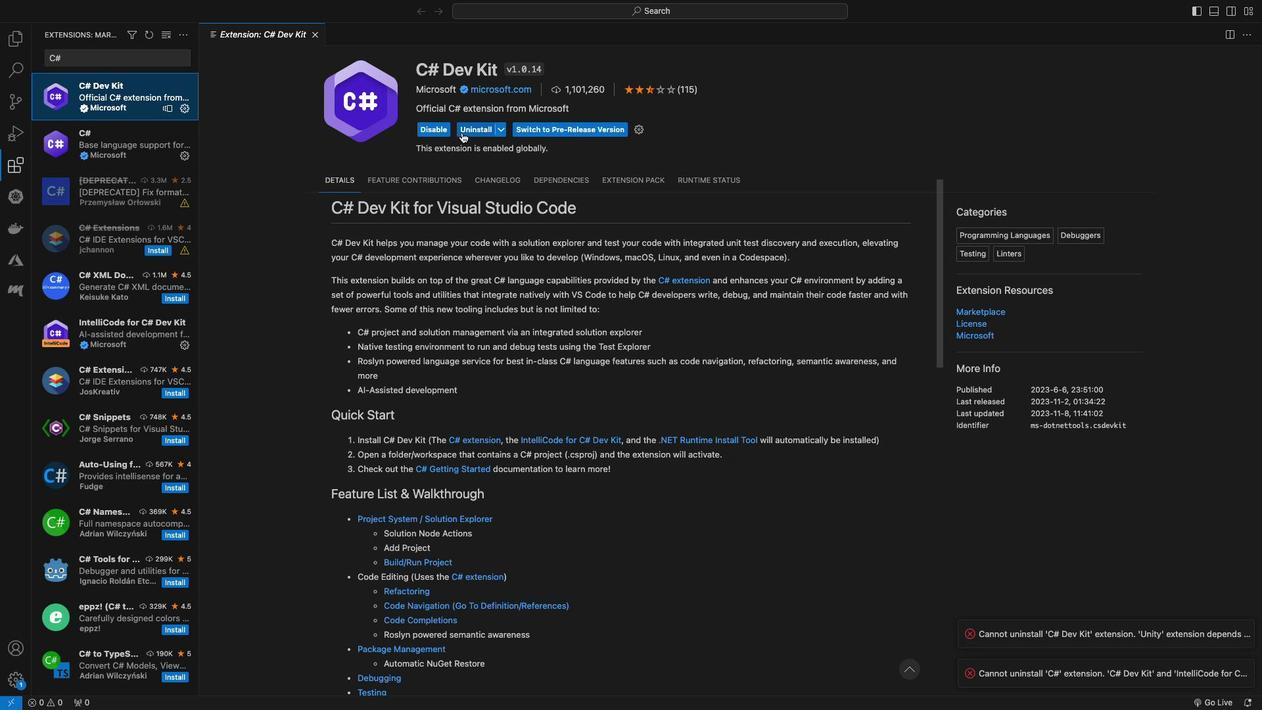
Action: Mouse moved to (137, 300)
Screenshot: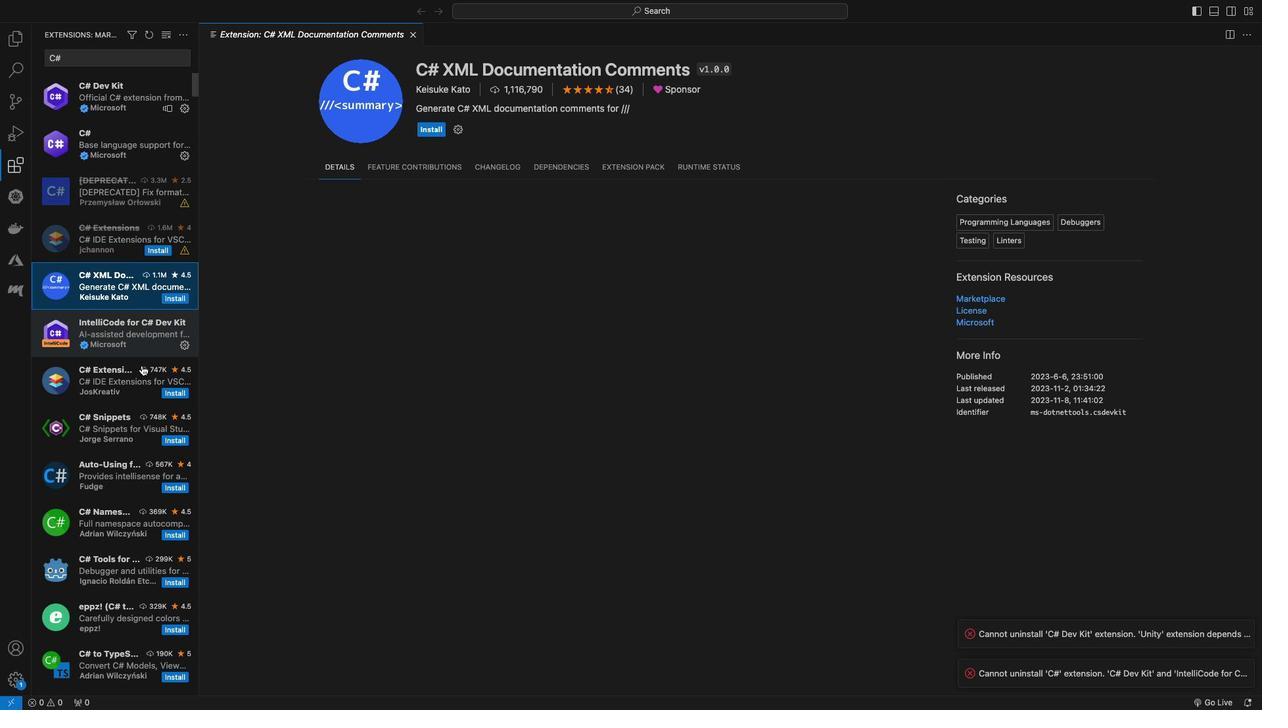 
Action: Mouse pressed left at (137, 300)
Screenshot: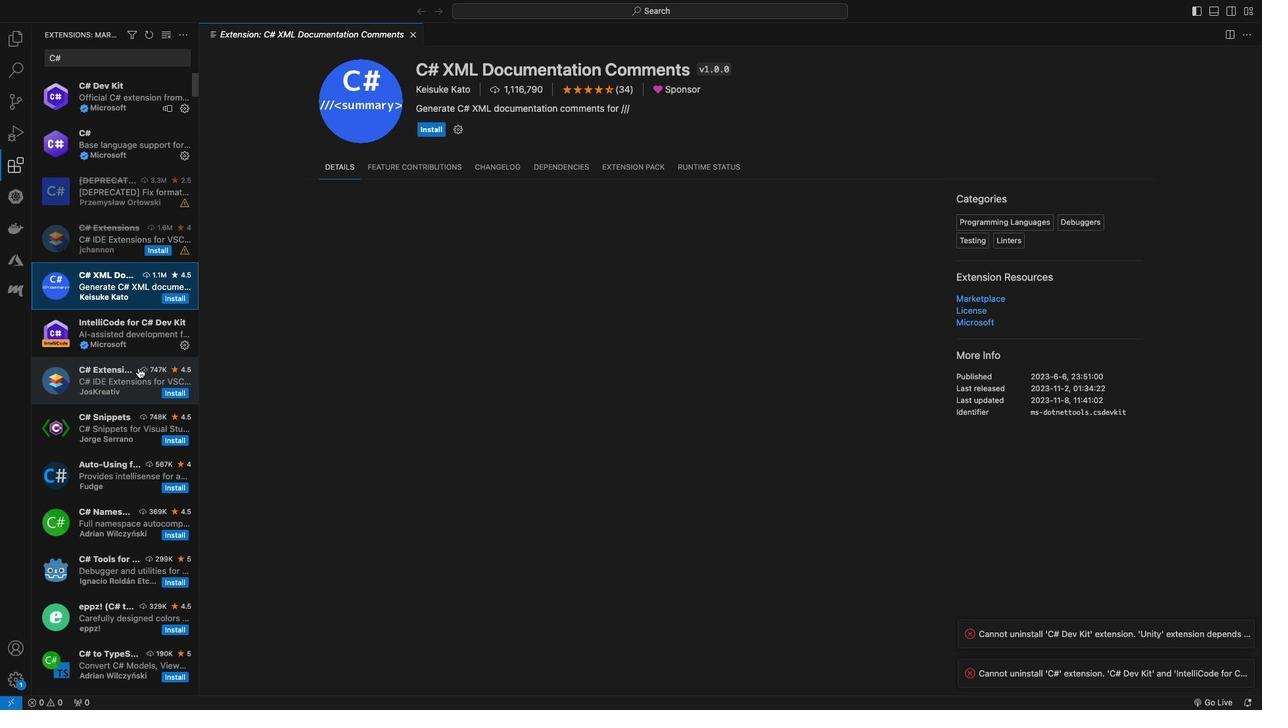 
Action: Mouse moved to (134, 390)
Screenshot: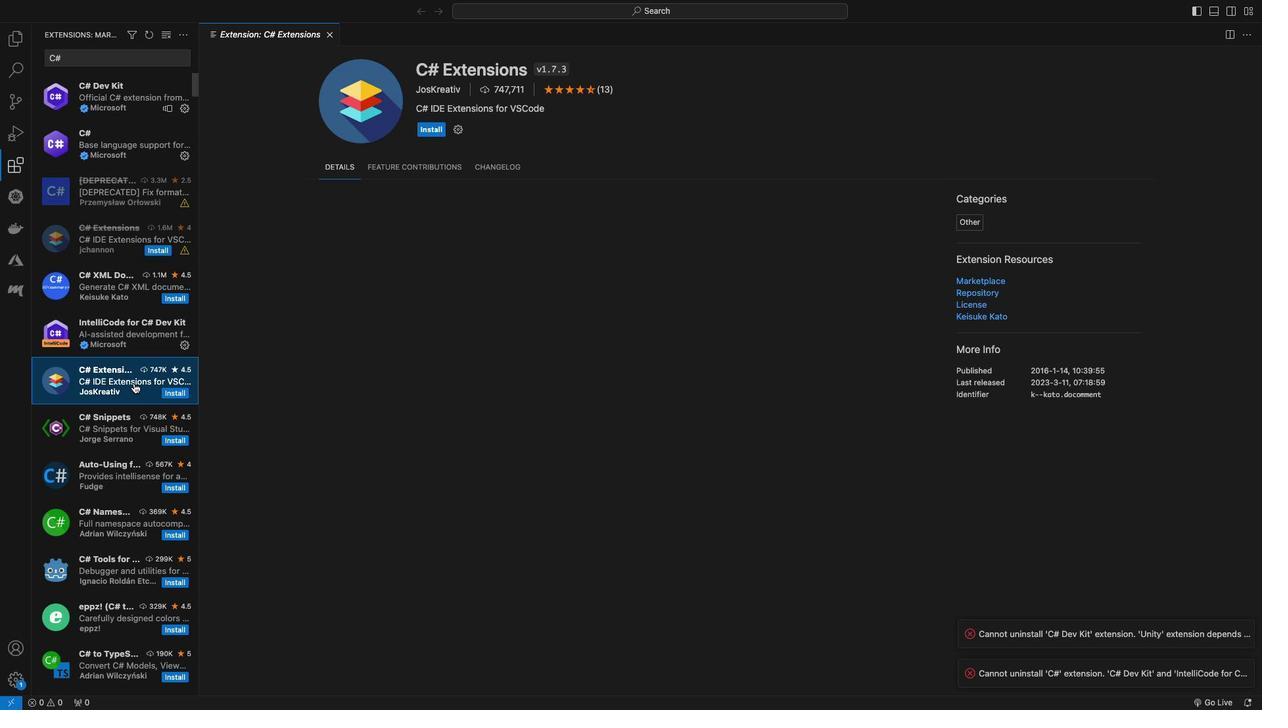 
Action: Mouse pressed left at (134, 390)
Screenshot: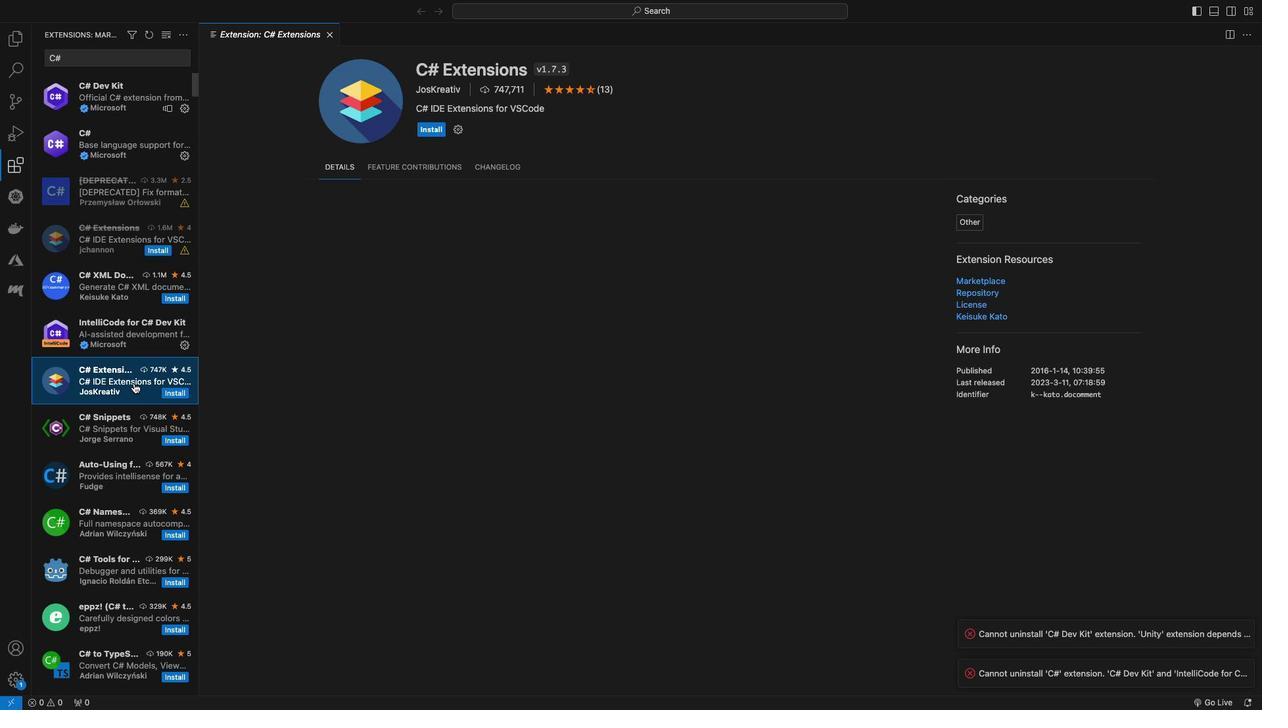 
Action: Mouse moved to (227, 174)
Screenshot: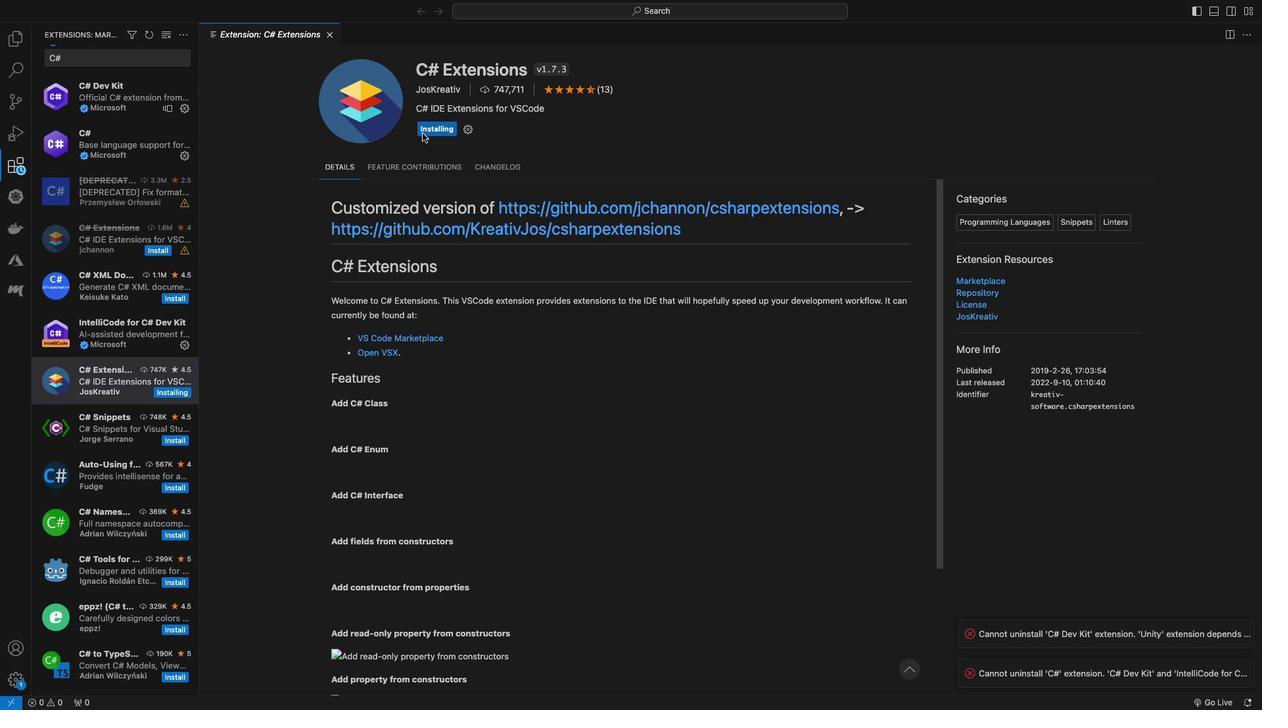 
Action: Mouse pressed left at (227, 174)
Screenshot: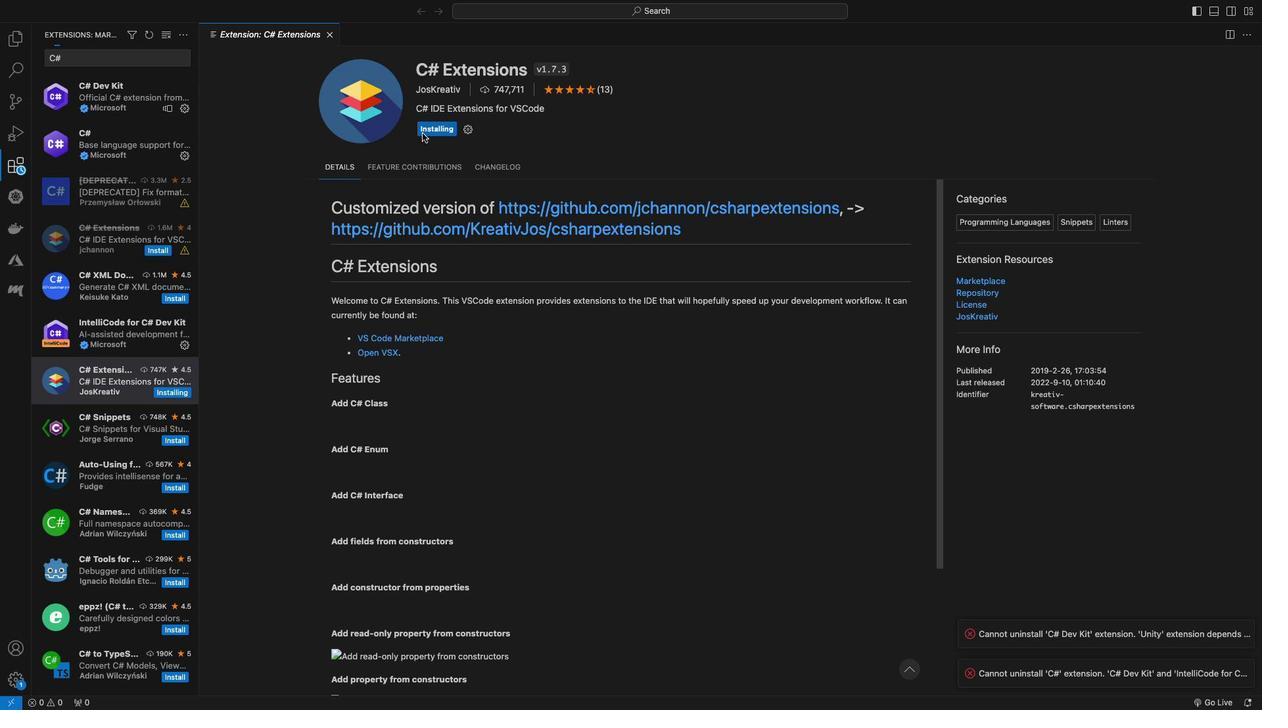 
Action: Mouse moved to (837, 370)
Screenshot: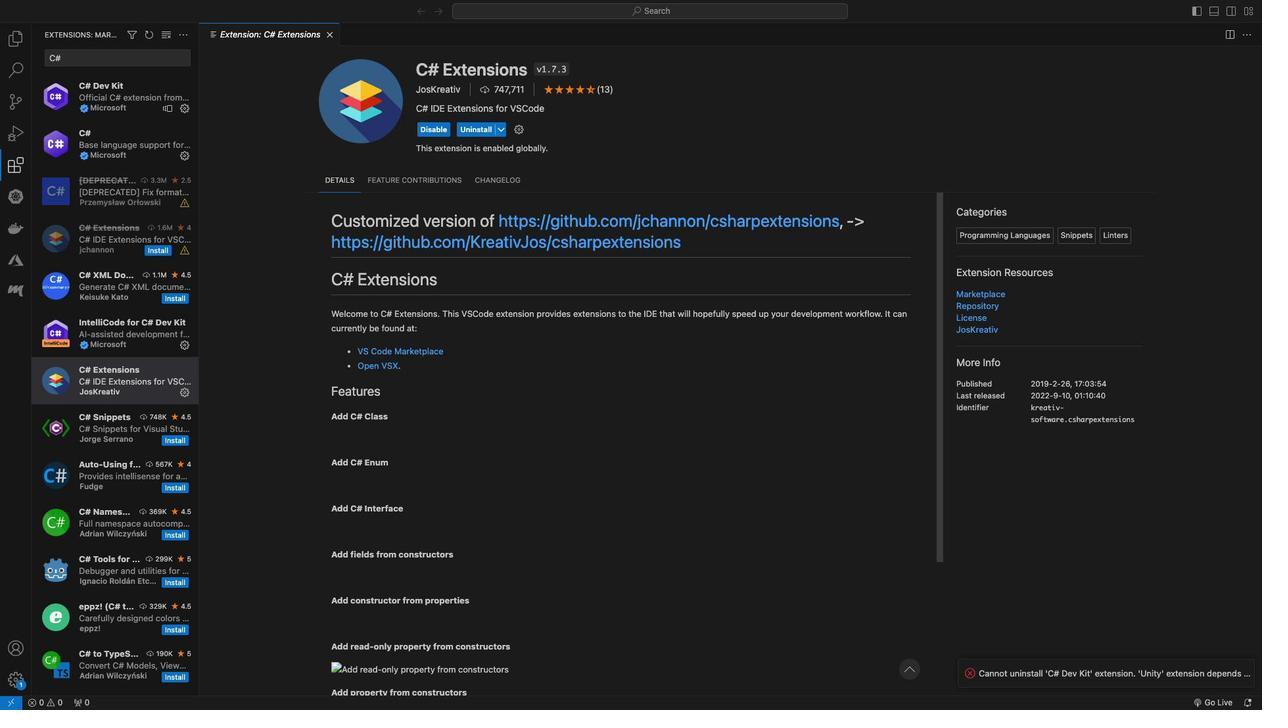
Action: Mouse pressed left at (837, 370)
Screenshot: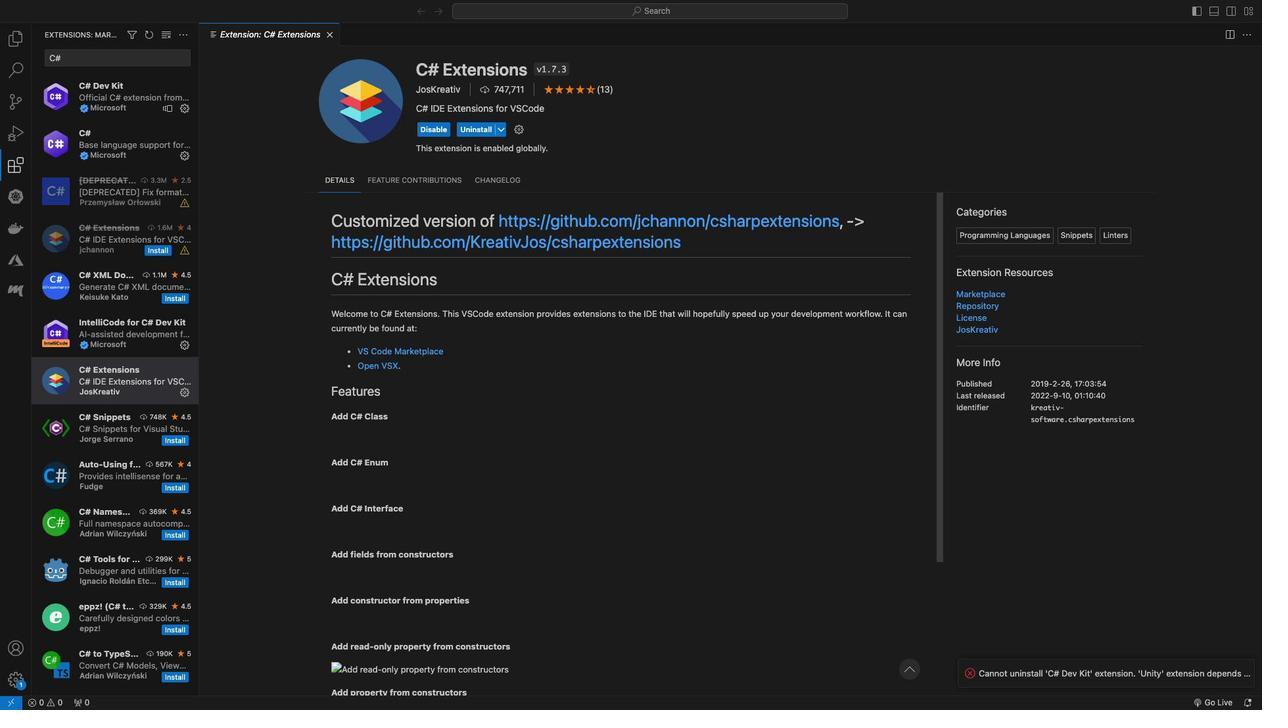 
Action: Mouse moved to (800, 468)
Screenshot: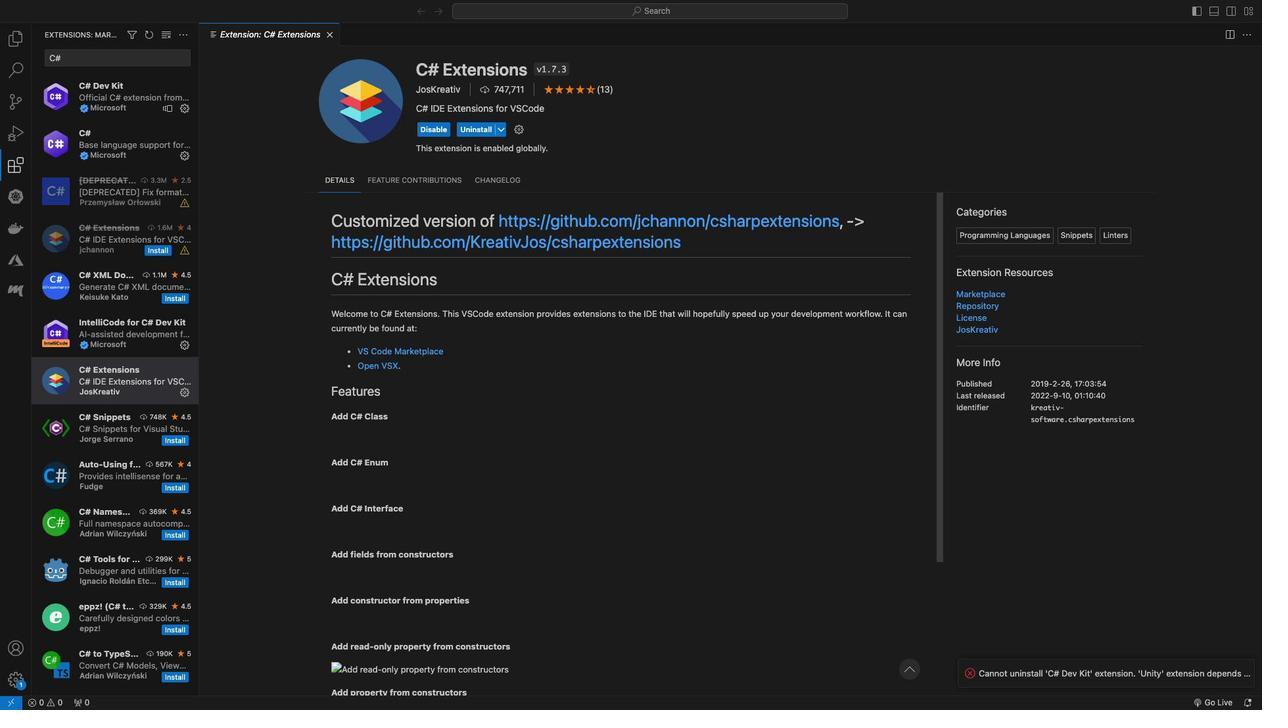 
Action: Mouse pressed left at (800, 468)
Screenshot: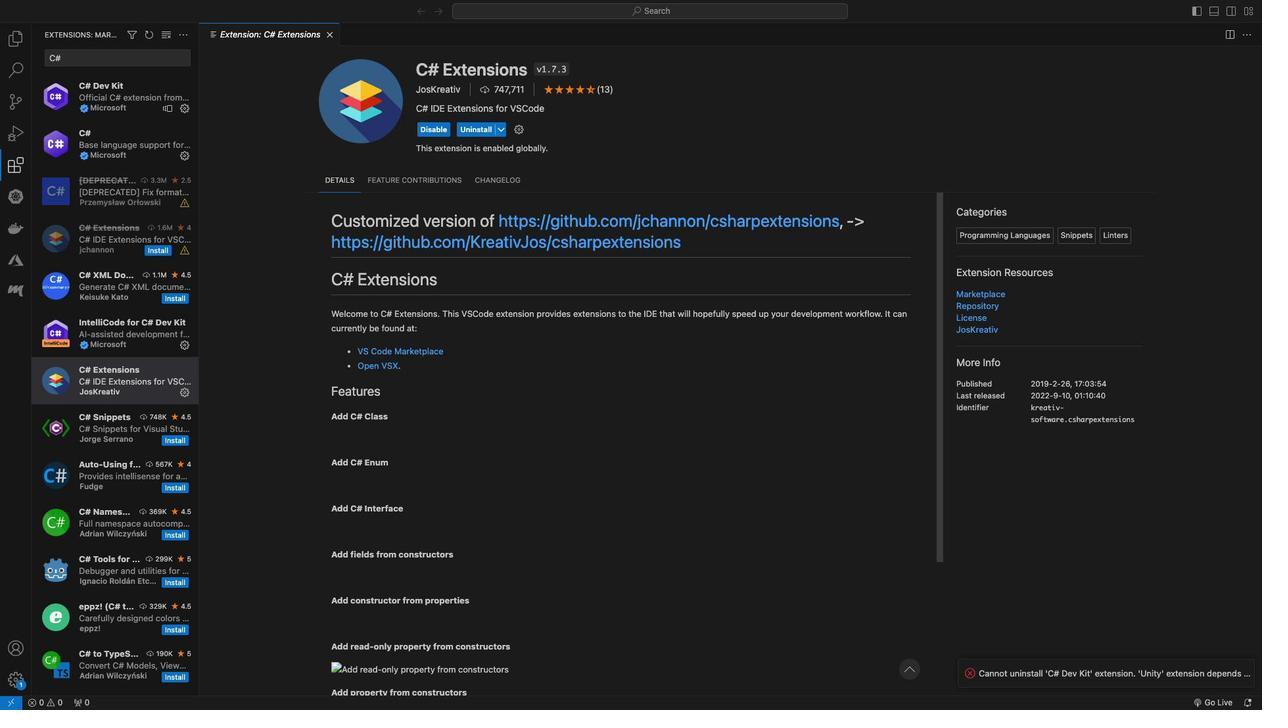 
Action: Mouse moved to (799, 467)
Screenshot: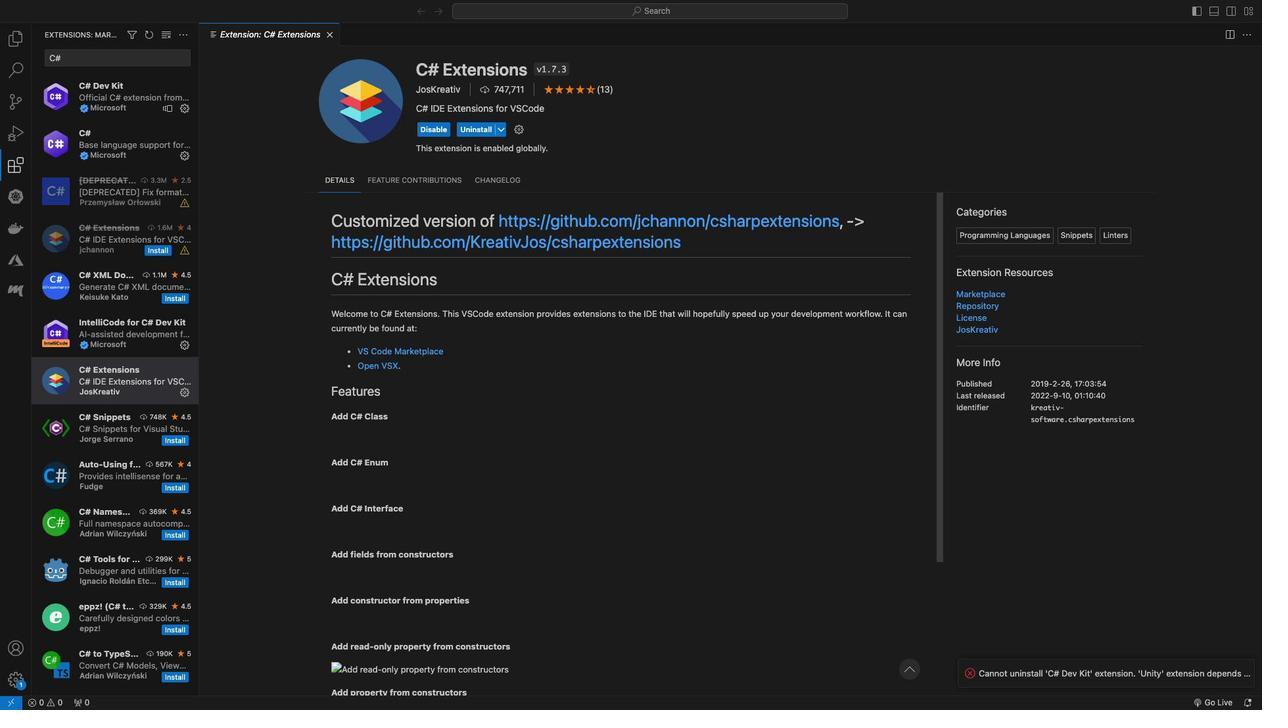 
